 Task: Check the average views per listing of ceiling fan in the last 5 years.
Action: Mouse moved to (893, 194)
Screenshot: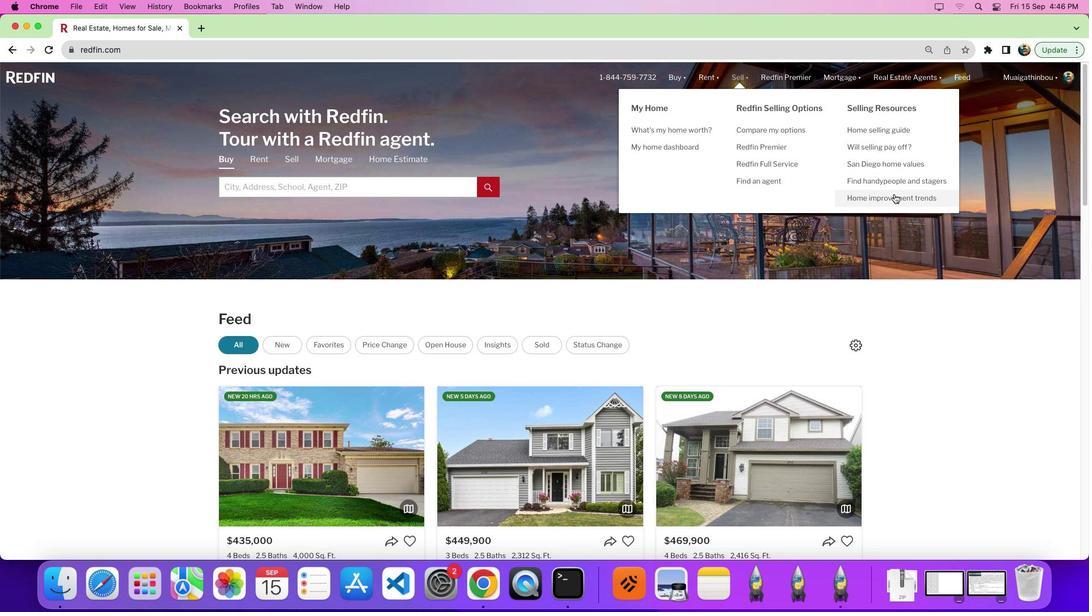 
Action: Mouse pressed left at (893, 194)
Screenshot: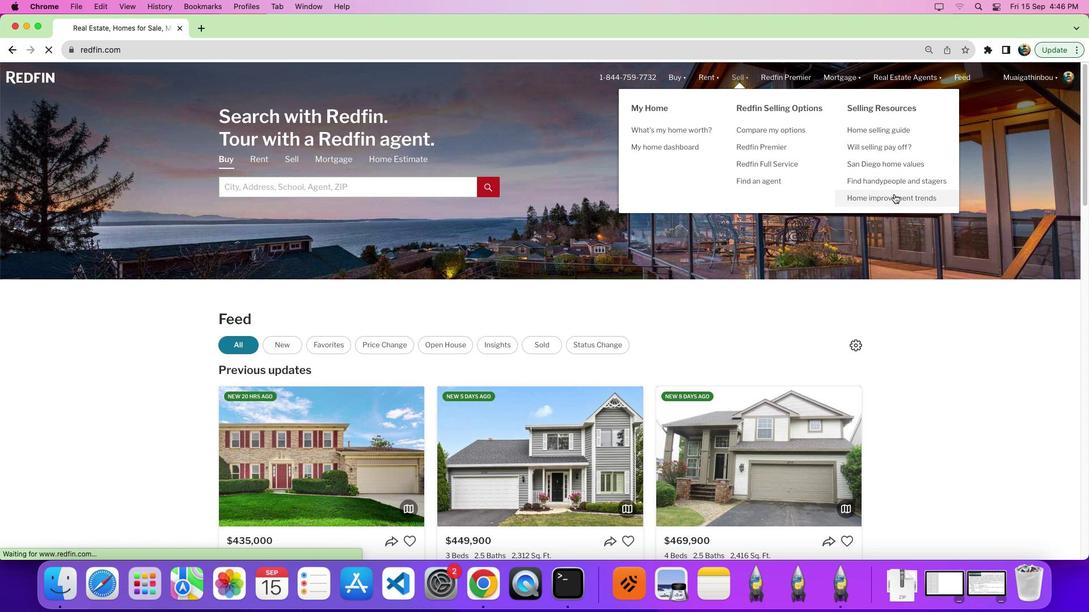 
Action: Mouse pressed left at (893, 194)
Screenshot: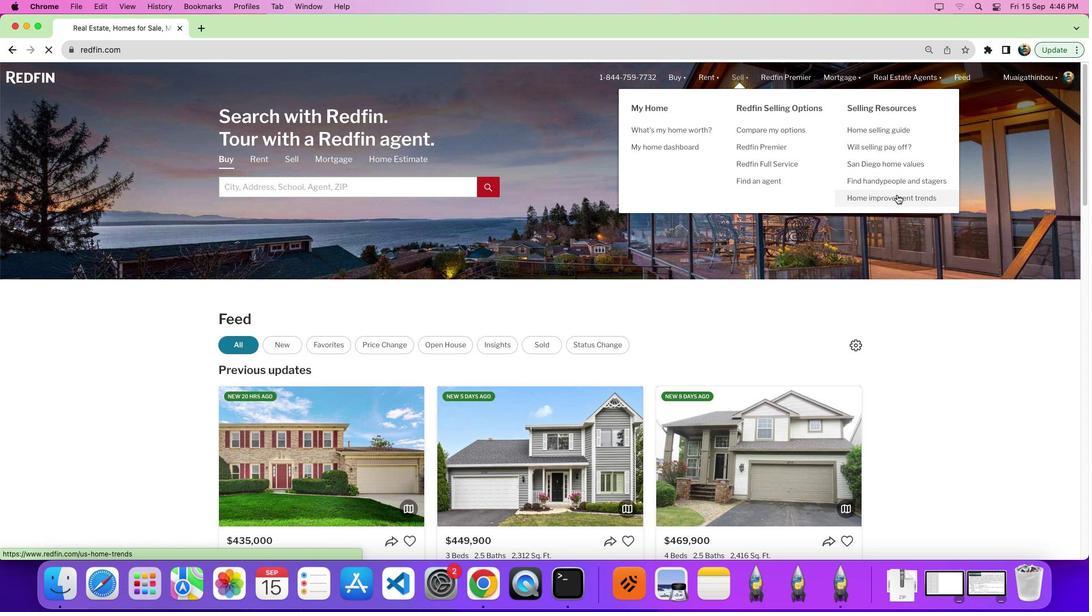 
Action: Mouse moved to (289, 218)
Screenshot: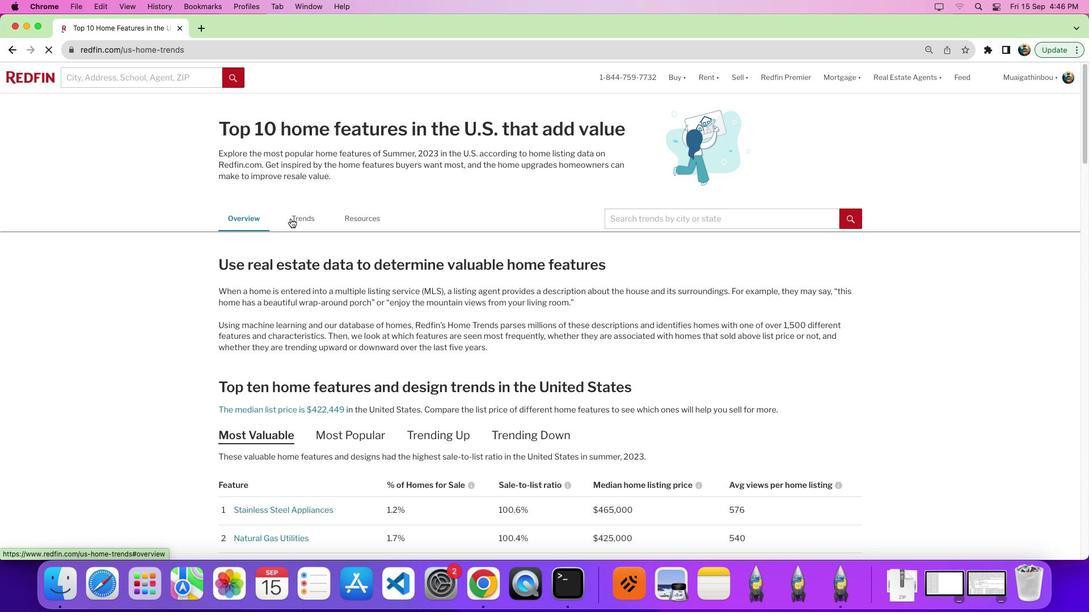 
Action: Mouse pressed left at (289, 218)
Screenshot: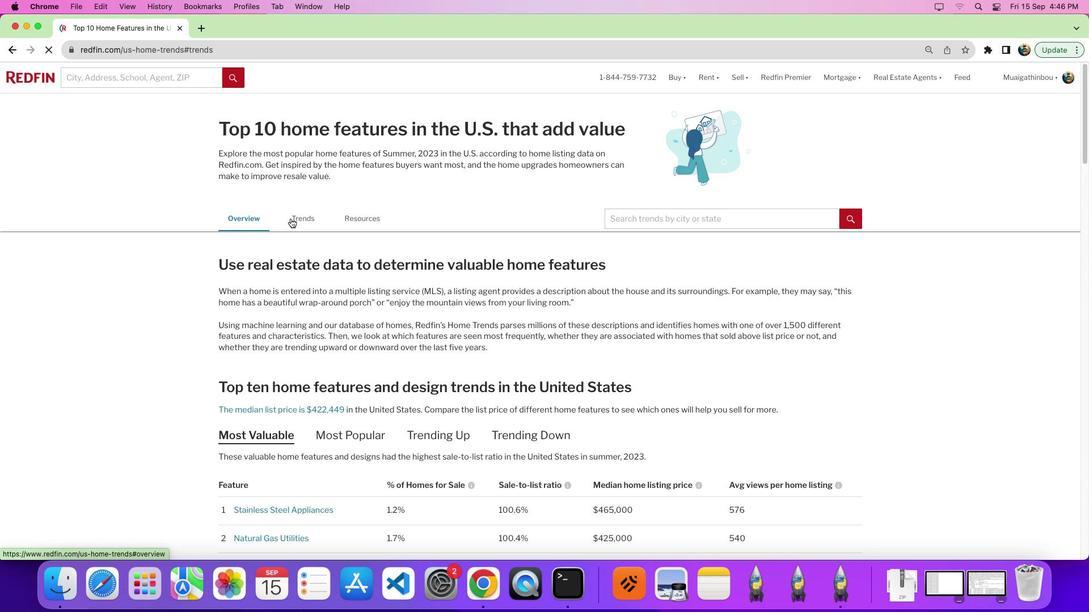 
Action: Mouse moved to (534, 289)
Screenshot: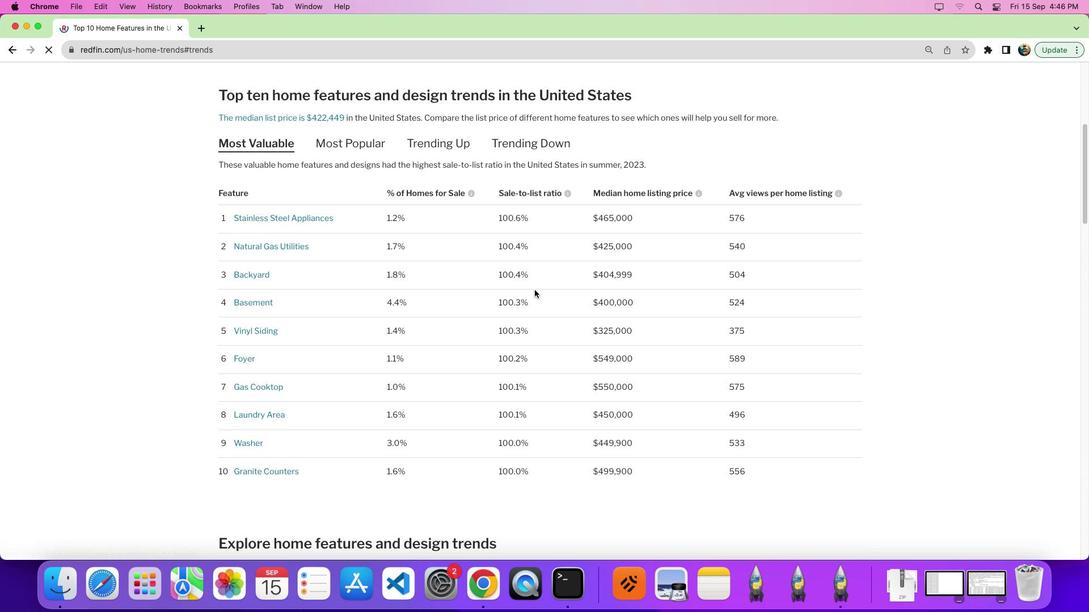 
Action: Mouse scrolled (534, 289) with delta (0, 0)
Screenshot: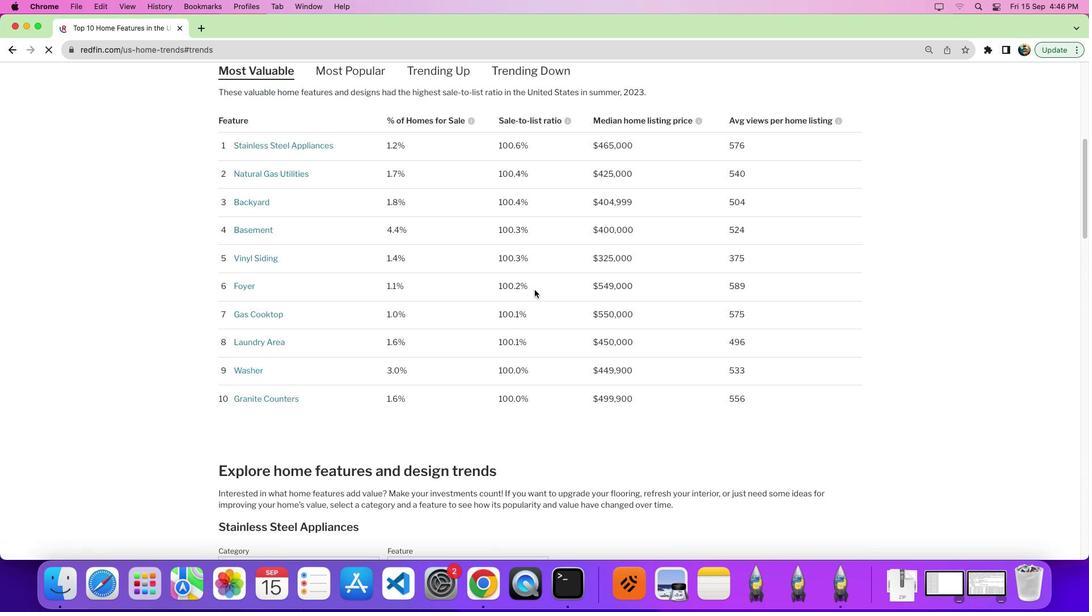 
Action: Mouse scrolled (534, 289) with delta (0, 0)
Screenshot: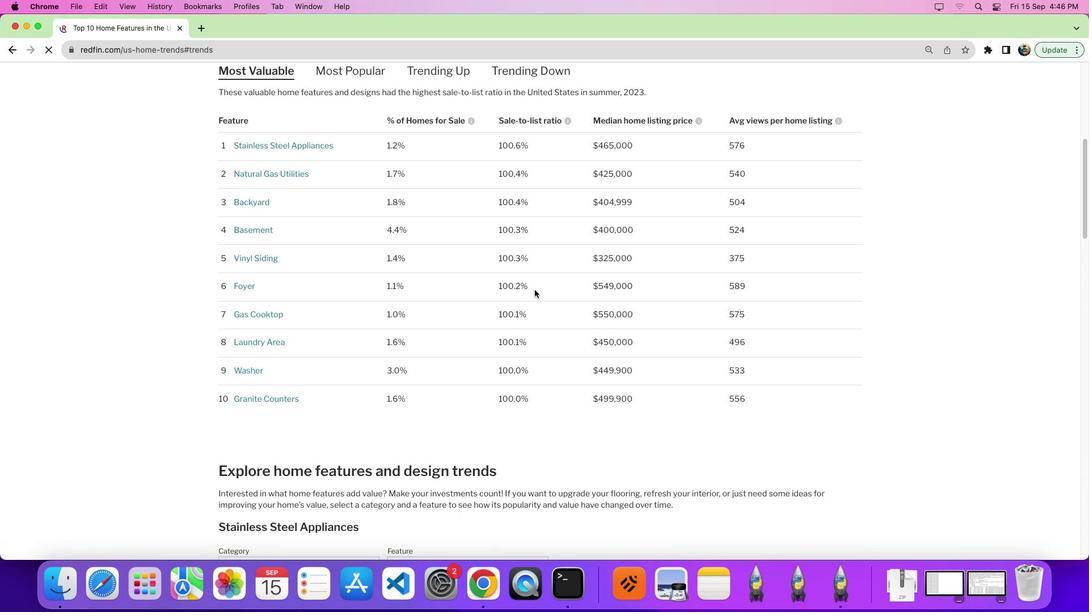 
Action: Mouse scrolled (534, 289) with delta (0, -3)
Screenshot: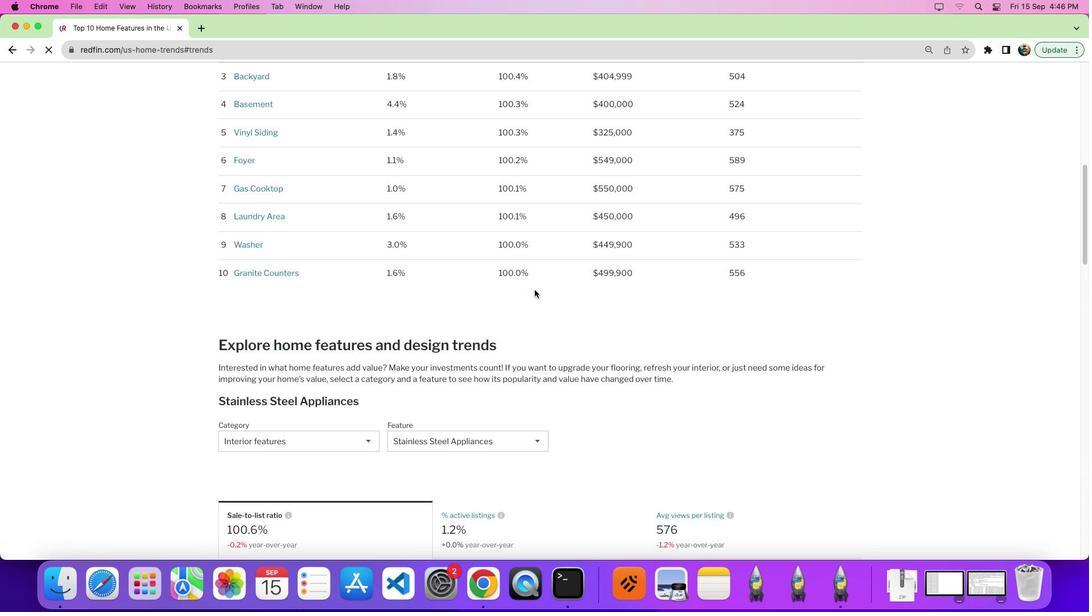 
Action: Mouse scrolled (534, 289) with delta (0, 0)
Screenshot: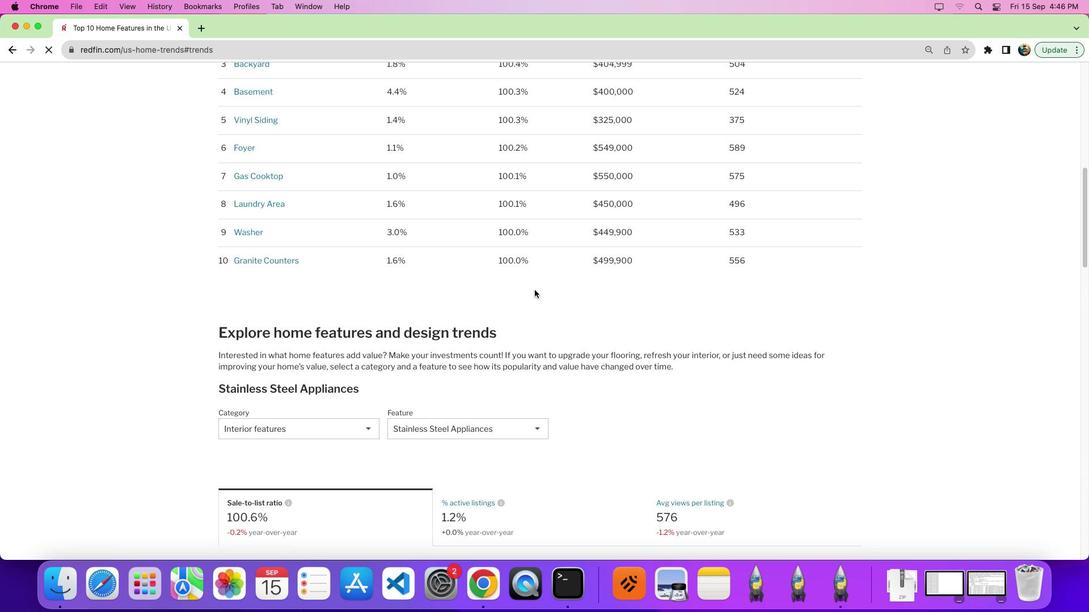 
Action: Mouse scrolled (534, 289) with delta (0, 0)
Screenshot: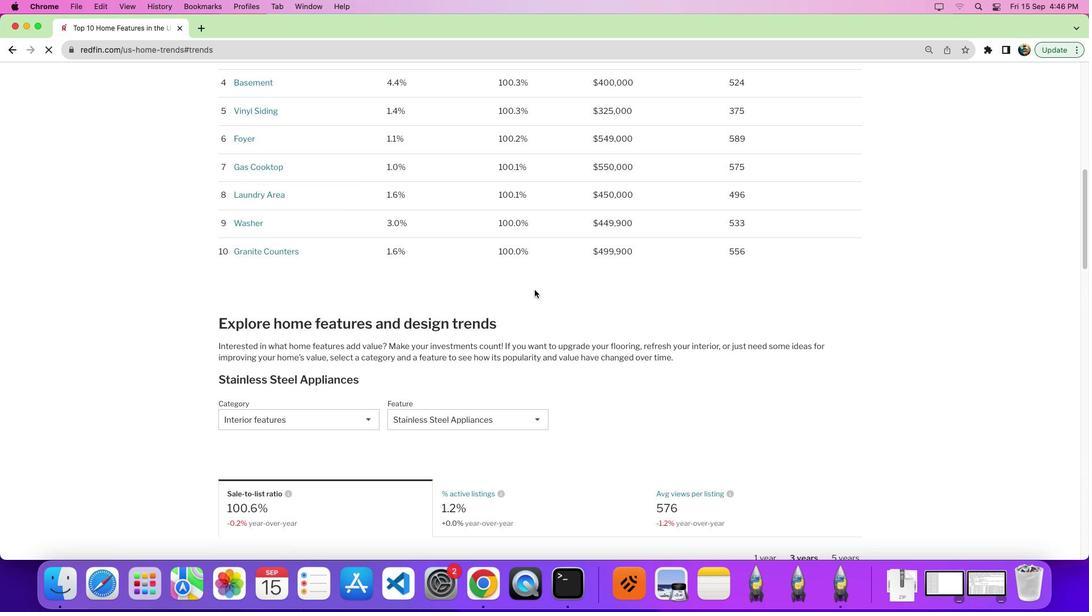 
Action: Mouse scrolled (534, 289) with delta (0, -1)
Screenshot: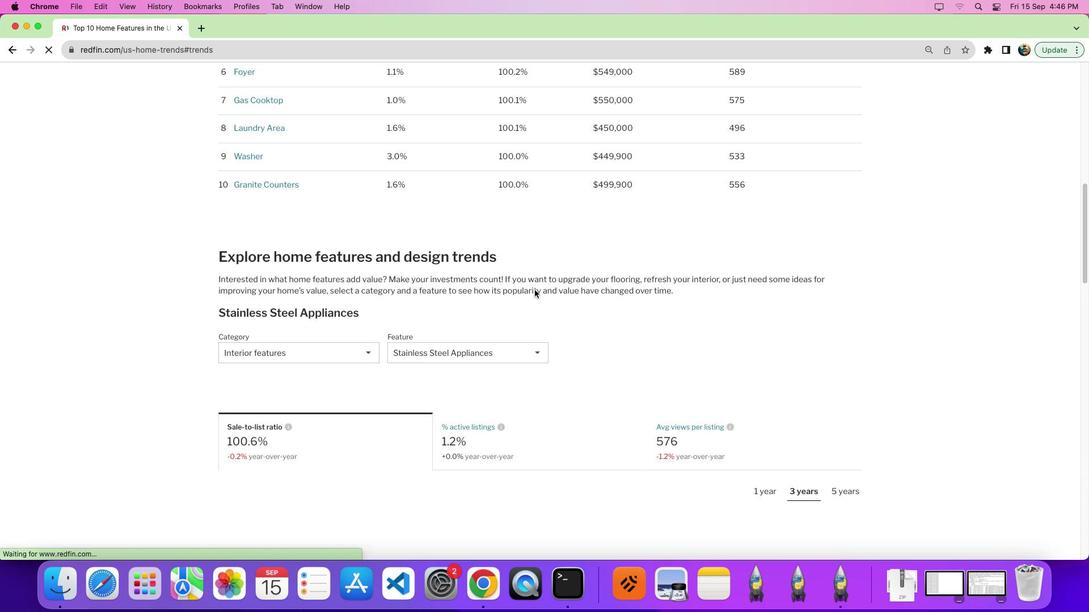 
Action: Mouse moved to (500, 313)
Screenshot: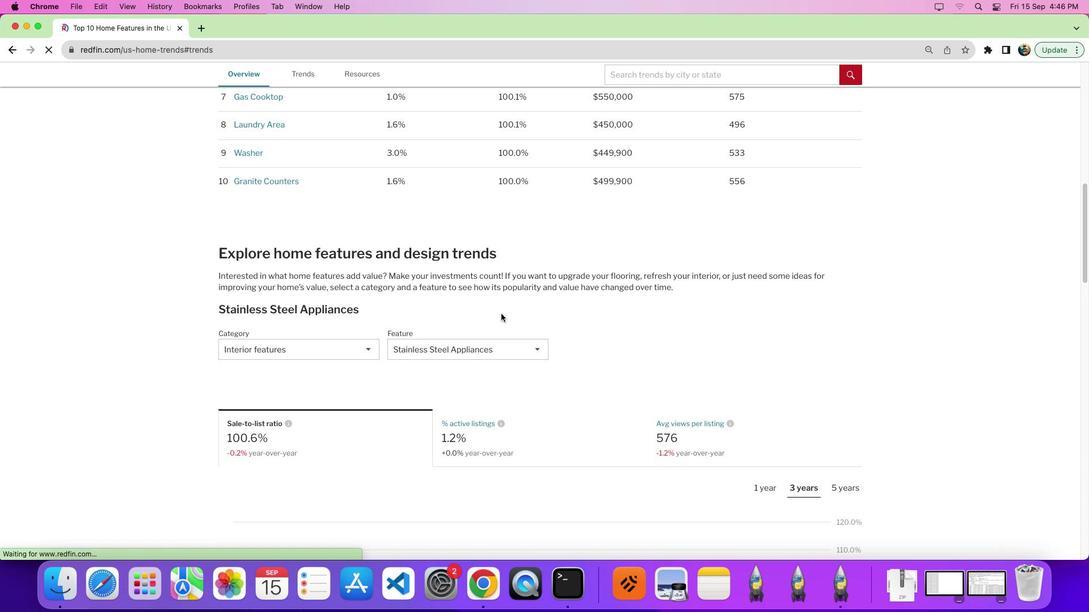 
Action: Mouse scrolled (500, 313) with delta (0, 0)
Screenshot: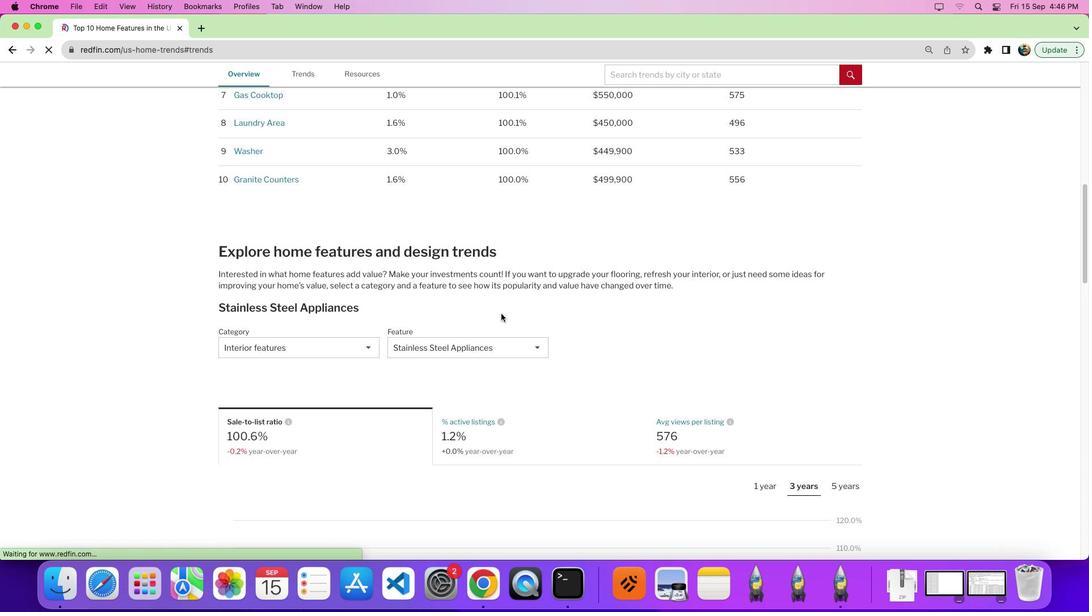 
Action: Mouse scrolled (500, 313) with delta (0, 0)
Screenshot: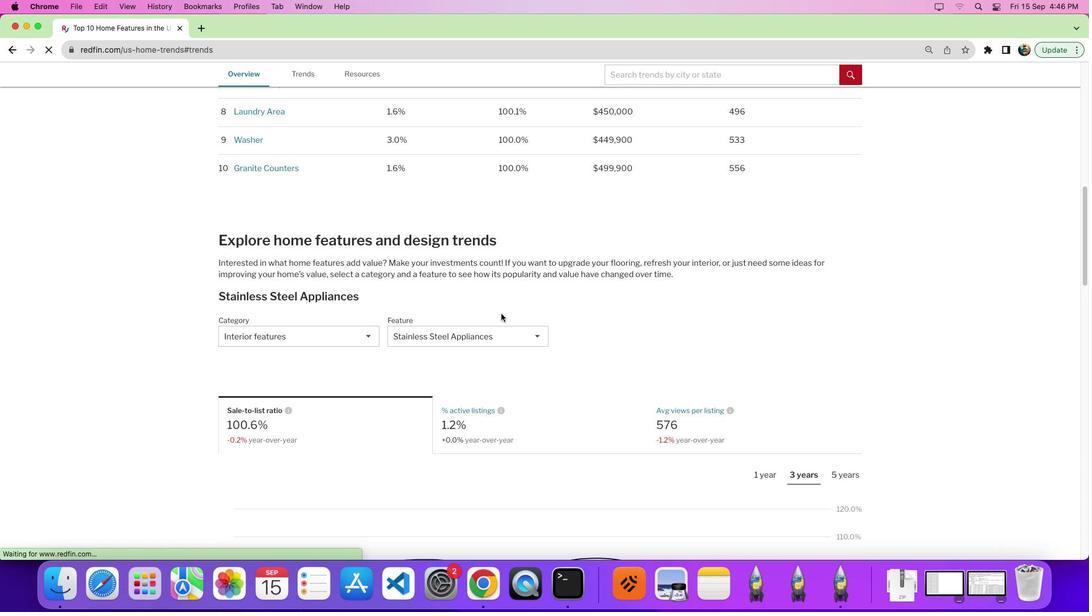 
Action: Mouse scrolled (500, 313) with delta (0, 0)
Screenshot: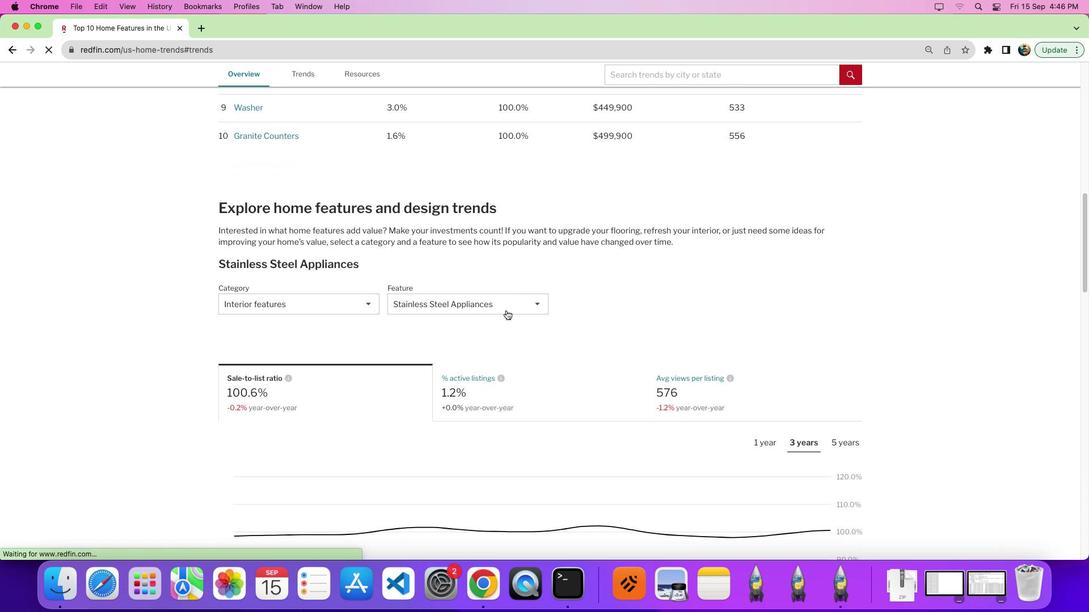 
Action: Mouse moved to (515, 303)
Screenshot: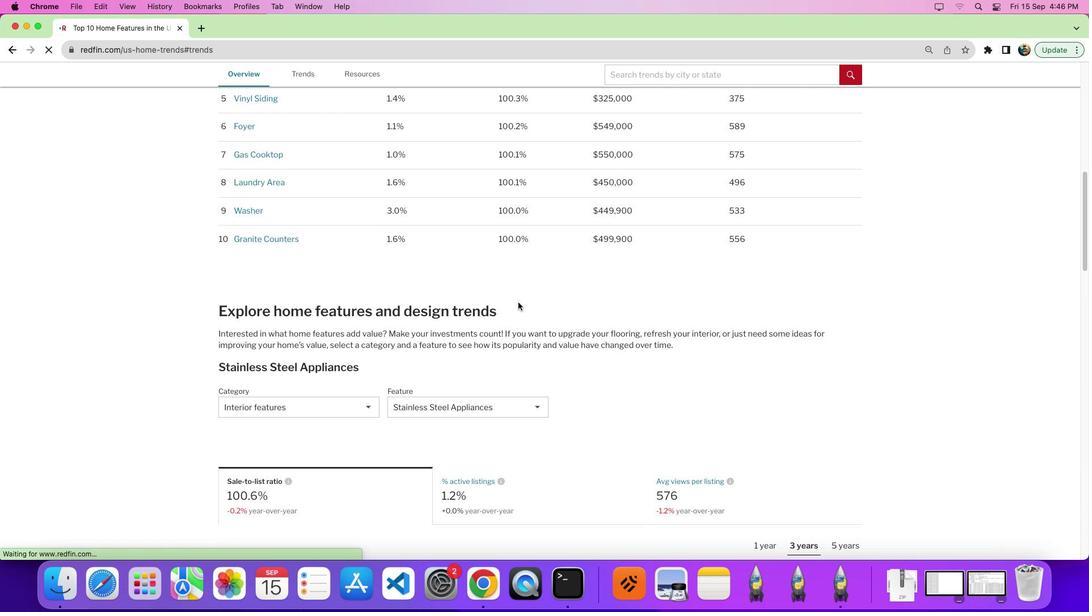 
Action: Mouse scrolled (515, 303) with delta (0, 0)
Screenshot: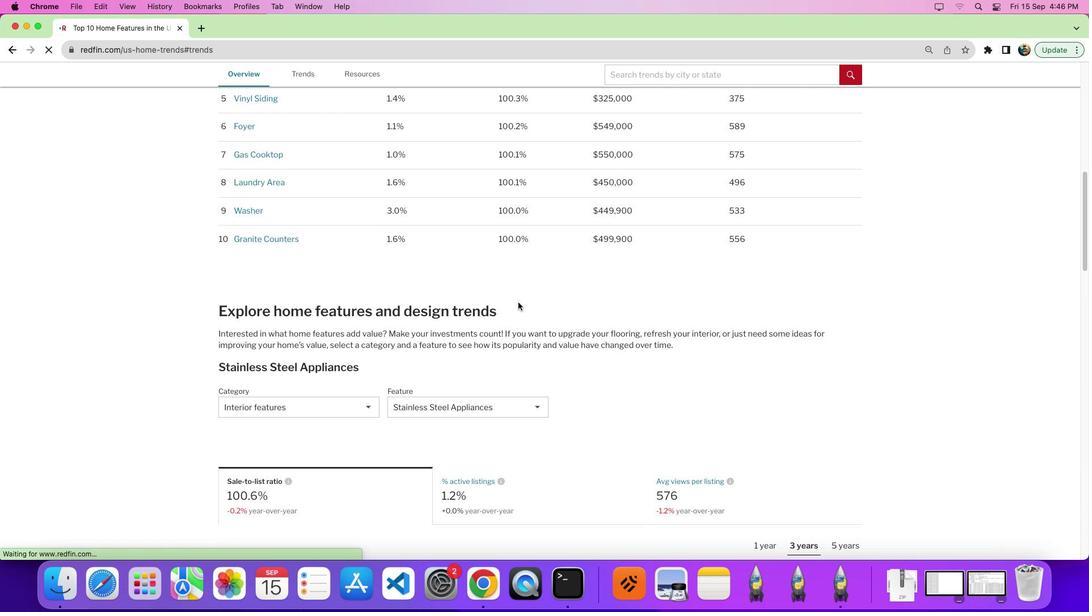 
Action: Mouse moved to (522, 313)
Screenshot: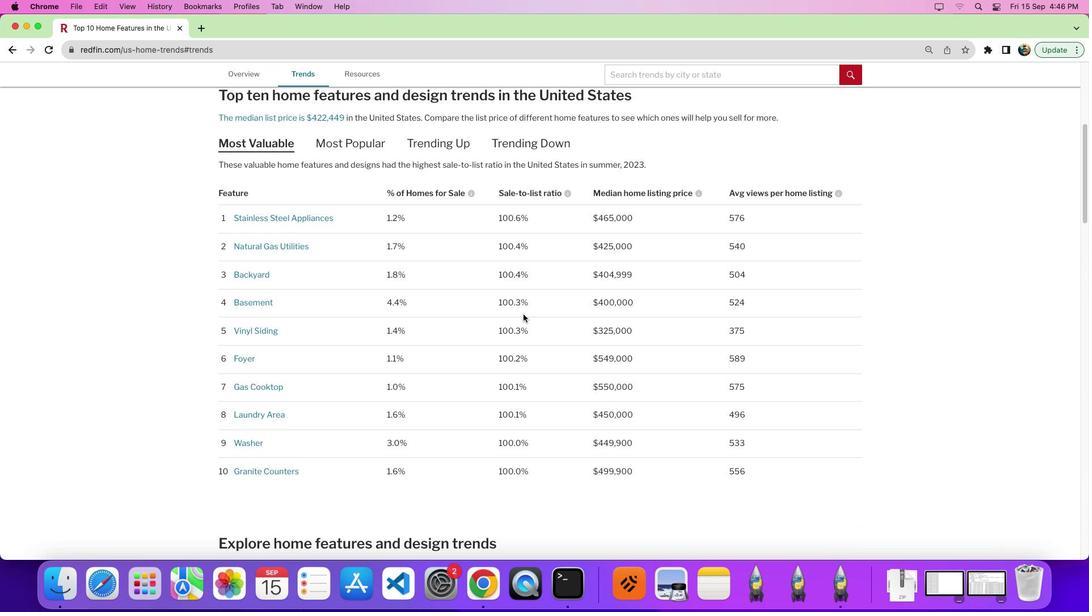 
Action: Mouse scrolled (522, 313) with delta (0, 0)
Screenshot: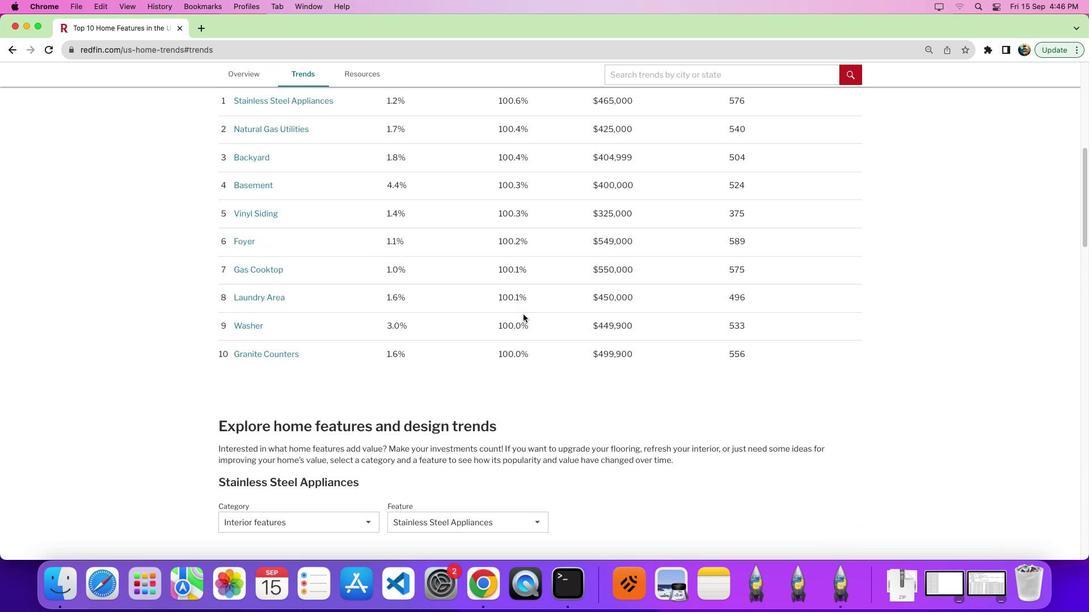 
Action: Mouse scrolled (522, 313) with delta (0, 0)
Screenshot: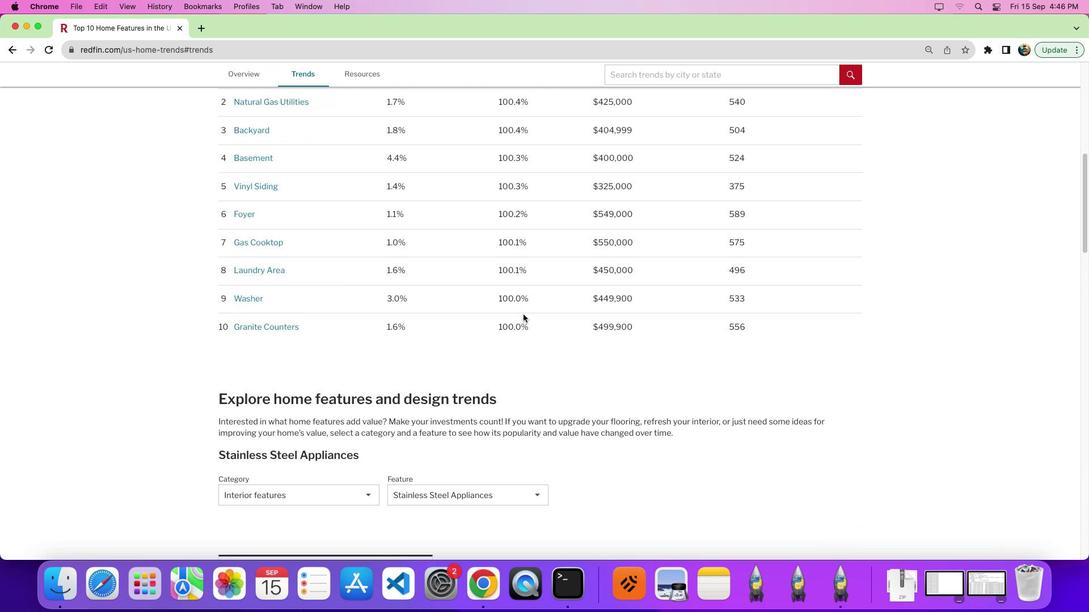 
Action: Mouse moved to (523, 313)
Screenshot: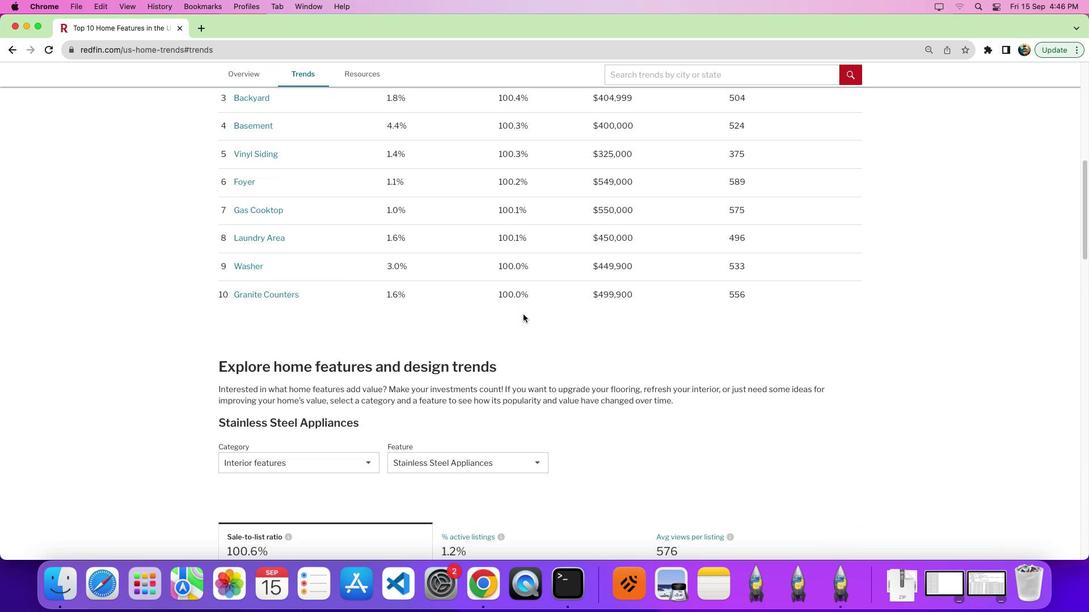 
Action: Mouse scrolled (523, 313) with delta (0, -3)
Screenshot: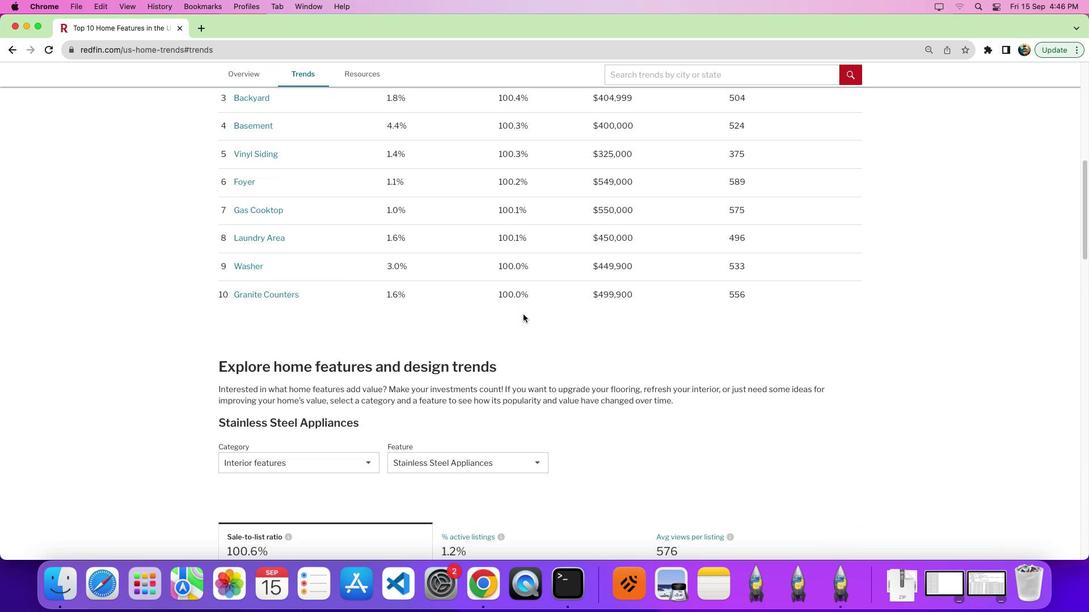
Action: Mouse moved to (522, 314)
Screenshot: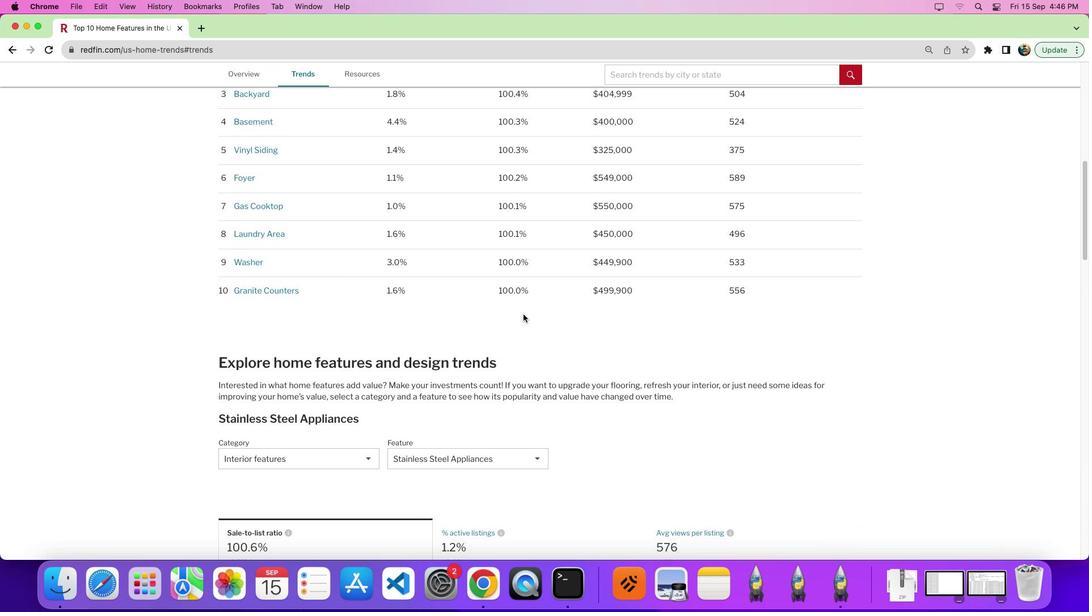 
Action: Mouse scrolled (522, 314) with delta (0, 0)
Screenshot: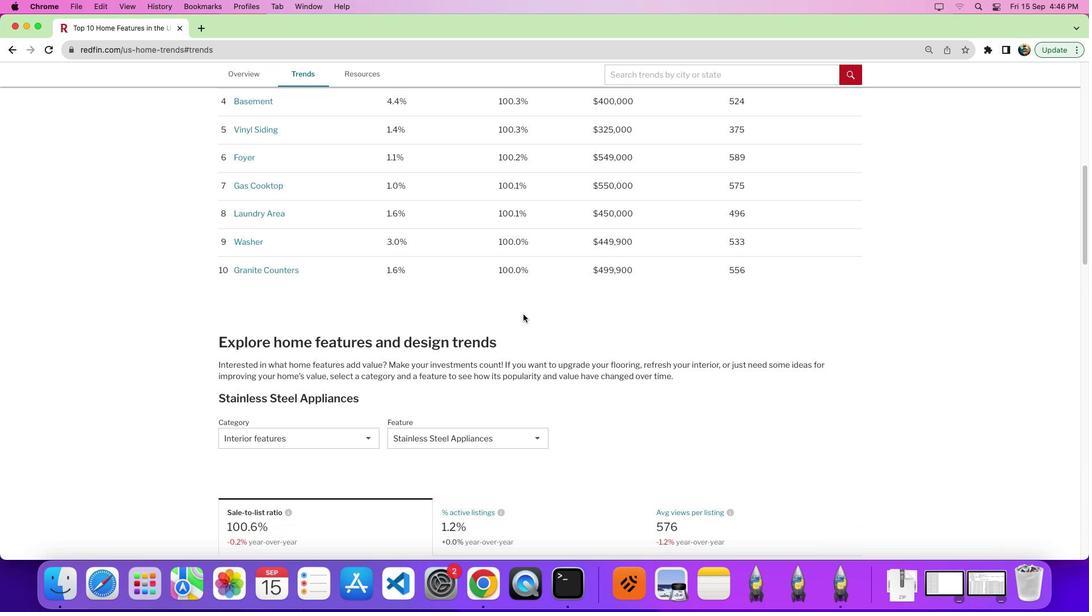 
Action: Mouse scrolled (522, 314) with delta (0, 0)
Screenshot: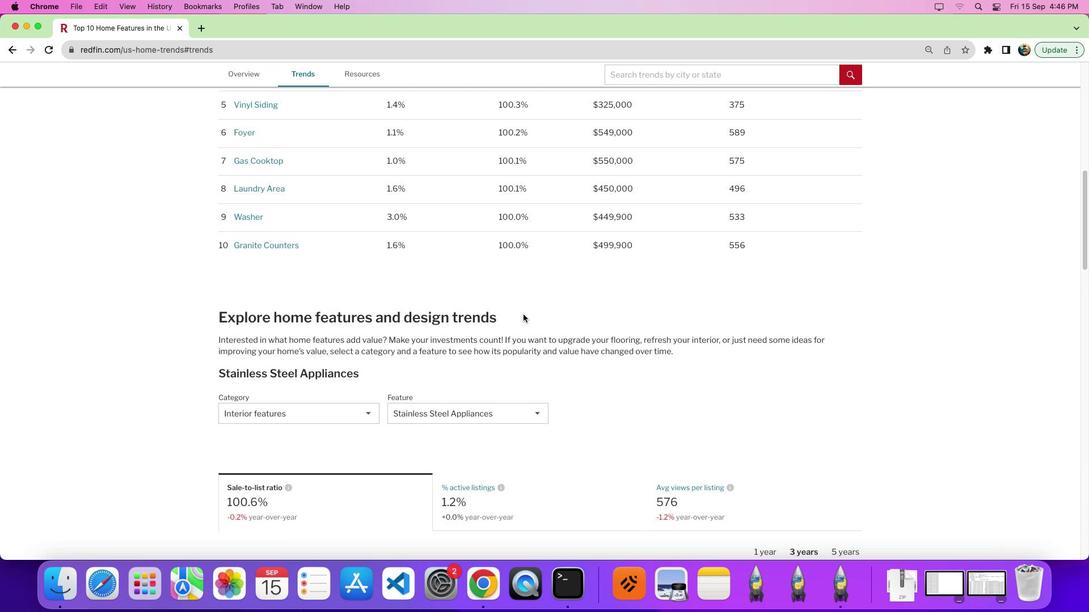 
Action: Mouse scrolled (522, 314) with delta (0, -2)
Screenshot: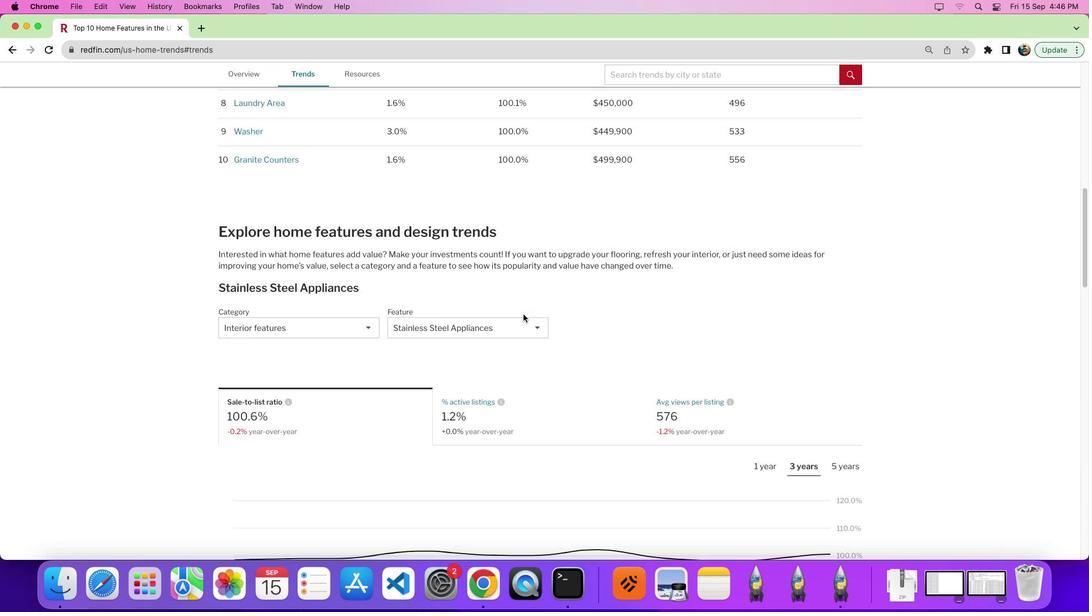
Action: Mouse moved to (505, 328)
Screenshot: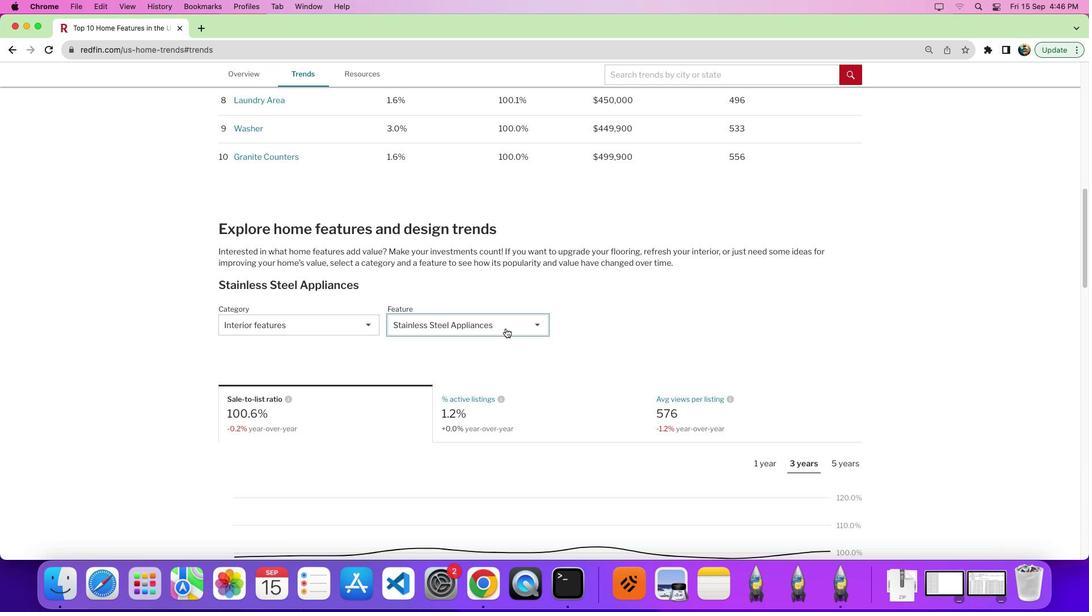 
Action: Mouse pressed left at (505, 328)
Screenshot: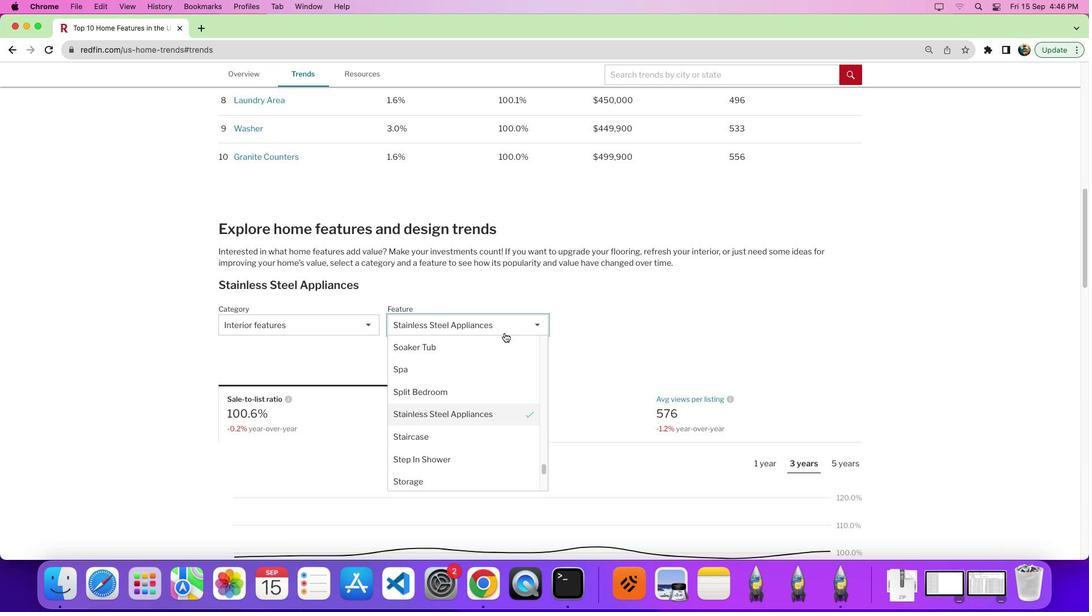 
Action: Mouse moved to (486, 432)
Screenshot: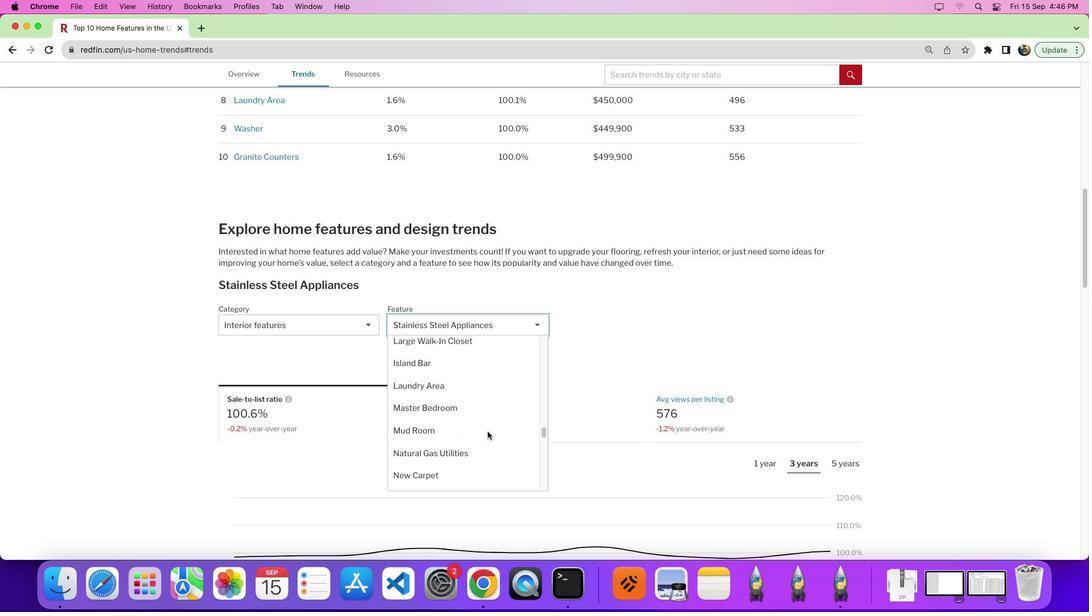 
Action: Mouse scrolled (486, 432) with delta (0, 0)
Screenshot: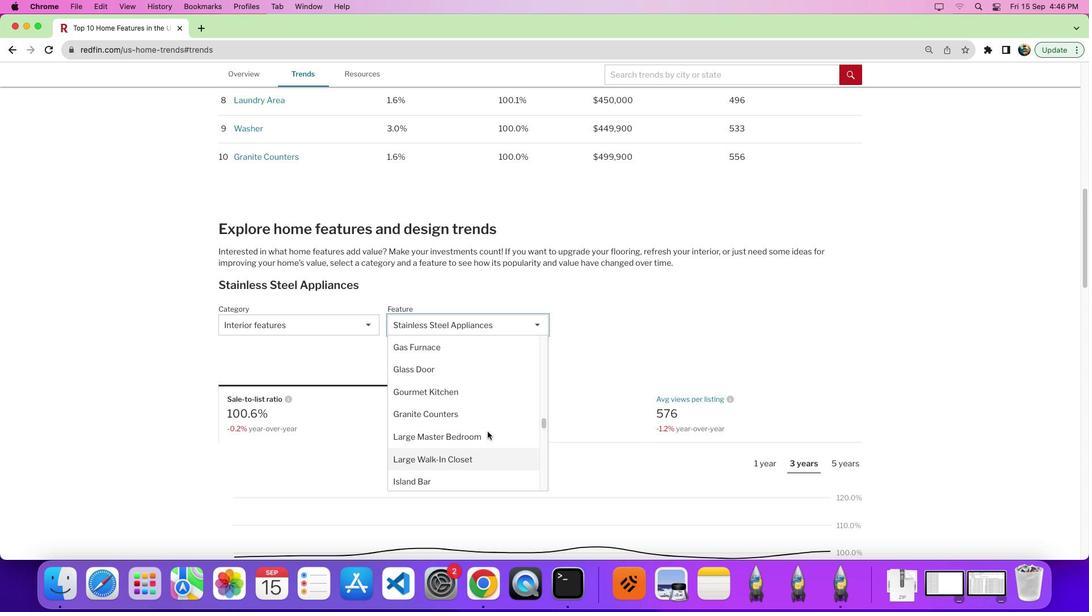 
Action: Mouse scrolled (486, 432) with delta (0, 0)
Screenshot: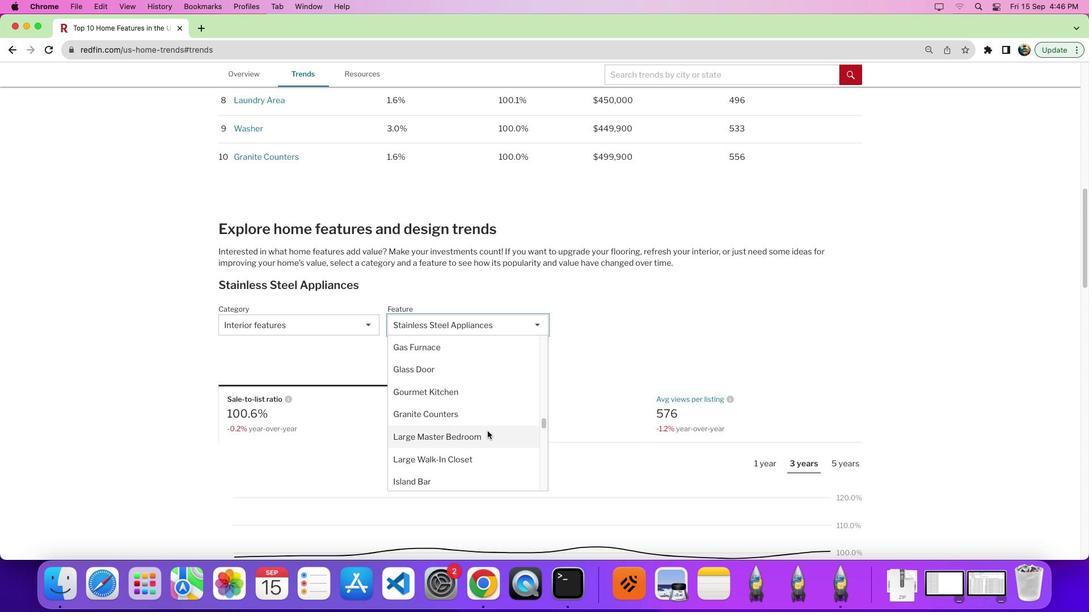 
Action: Mouse scrolled (486, 432) with delta (0, 5)
Screenshot: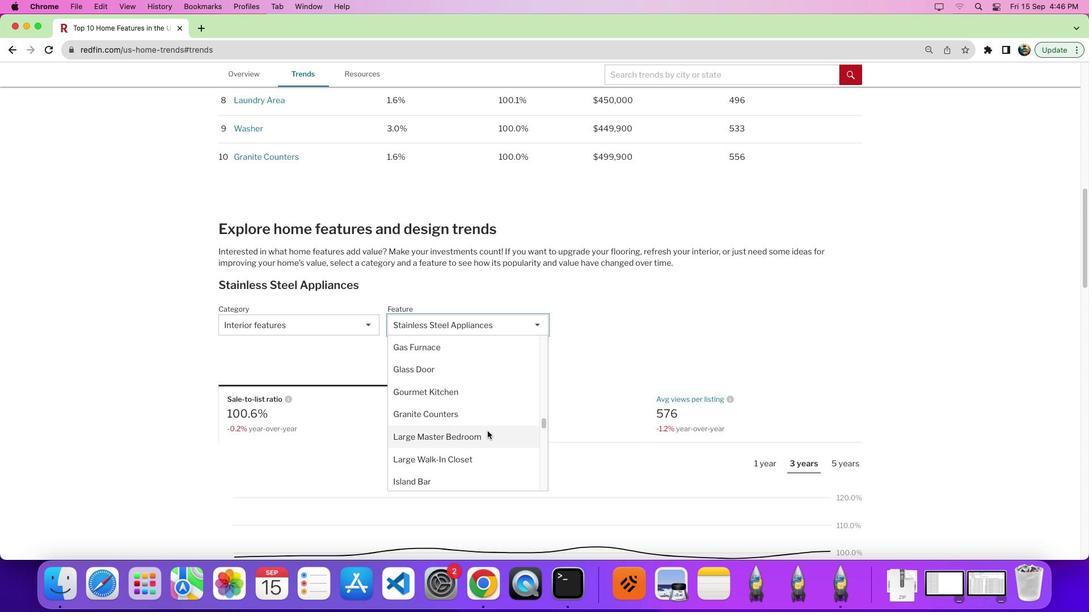 
Action: Mouse scrolled (486, 432) with delta (0, 7)
Screenshot: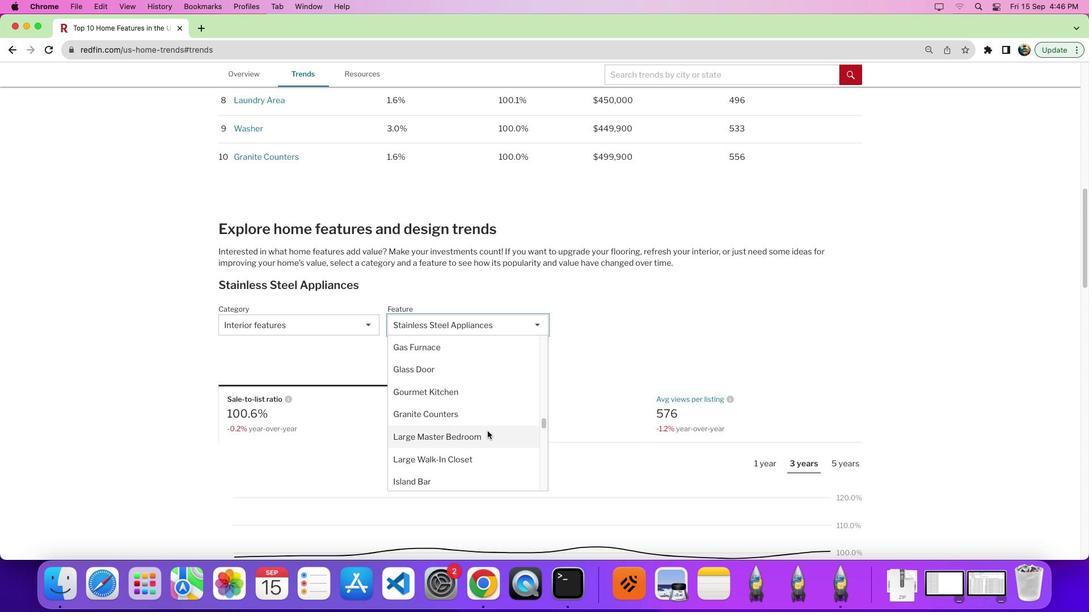 
Action: Mouse moved to (487, 431)
Screenshot: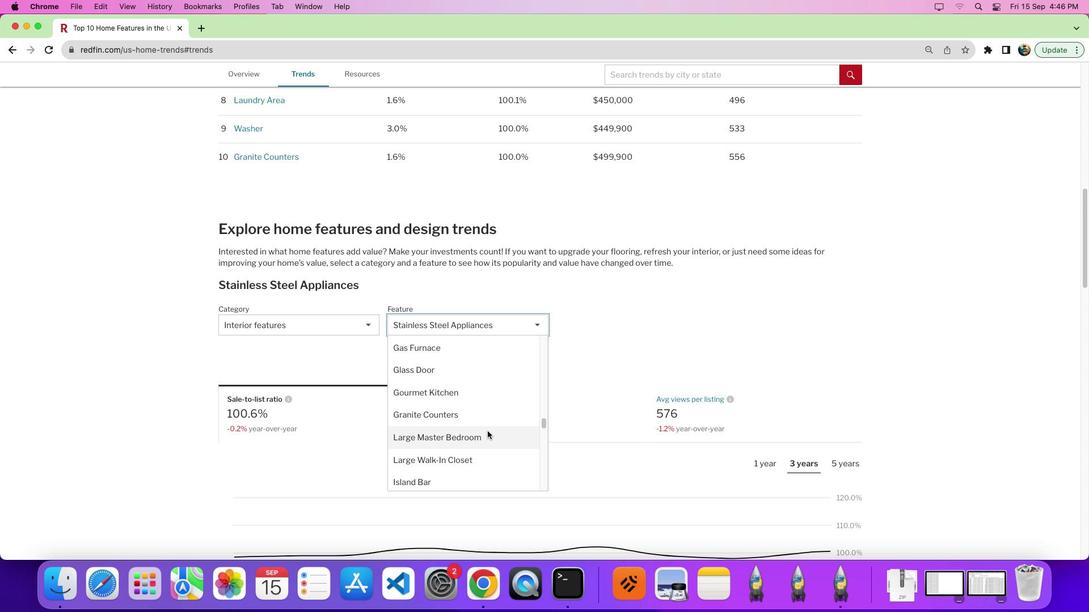 
Action: Mouse scrolled (487, 431) with delta (0, 0)
Screenshot: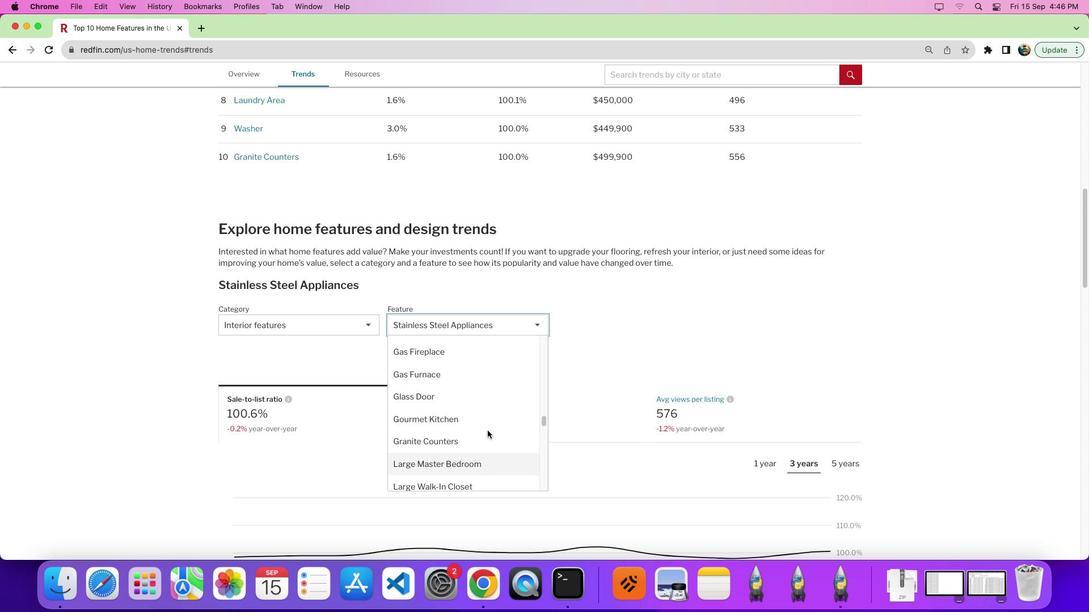 
Action: Mouse scrolled (487, 431) with delta (0, 0)
Screenshot: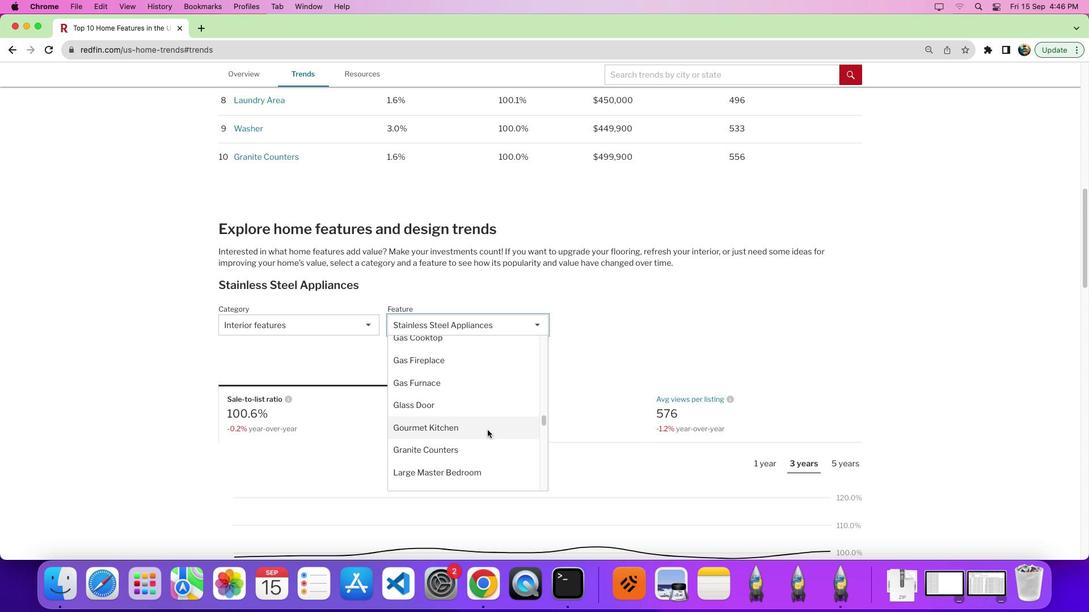 
Action: Mouse moved to (487, 430)
Screenshot: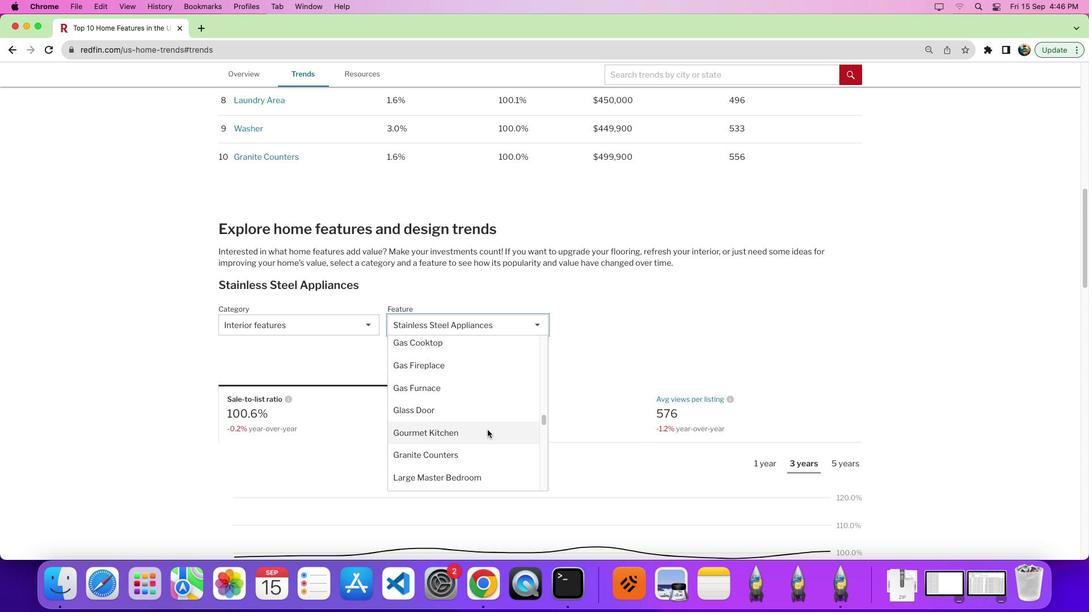 
Action: Mouse scrolled (487, 430) with delta (0, 0)
Screenshot: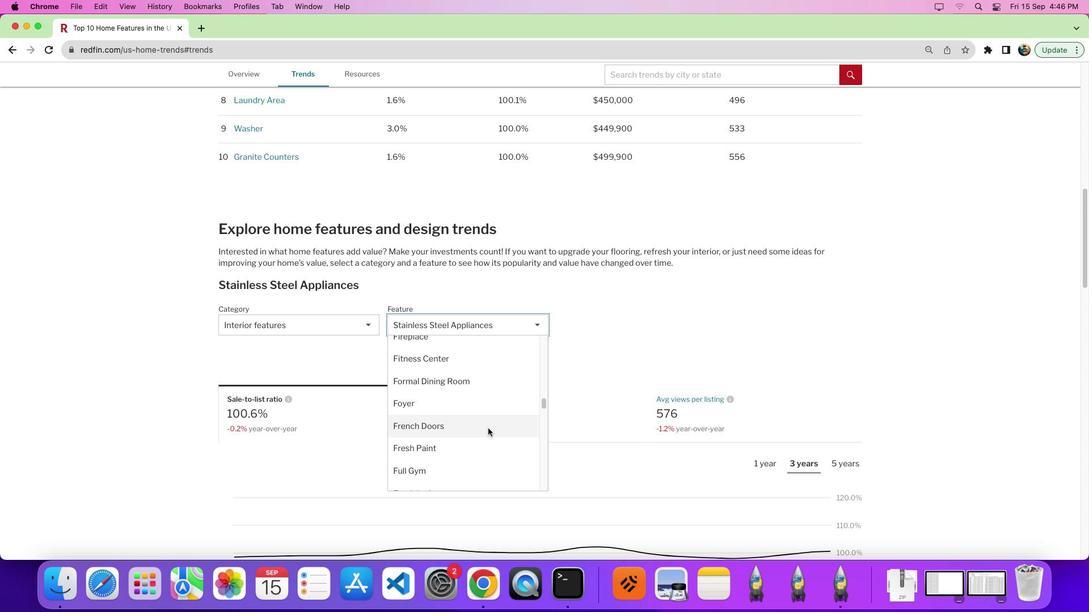 
Action: Mouse scrolled (487, 430) with delta (0, 0)
Screenshot: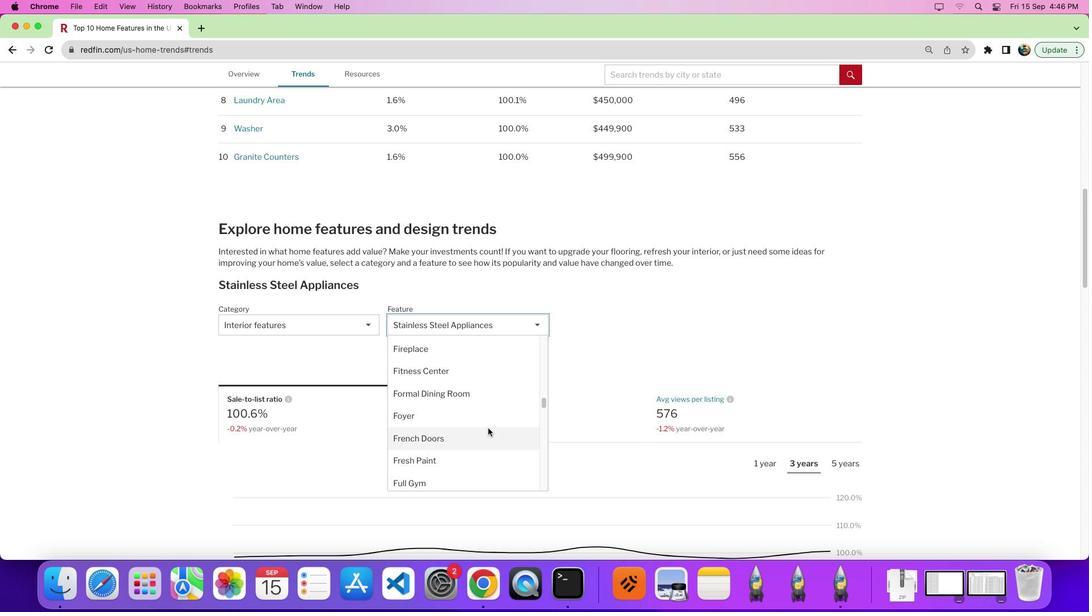 
Action: Mouse scrolled (487, 430) with delta (0, 3)
Screenshot: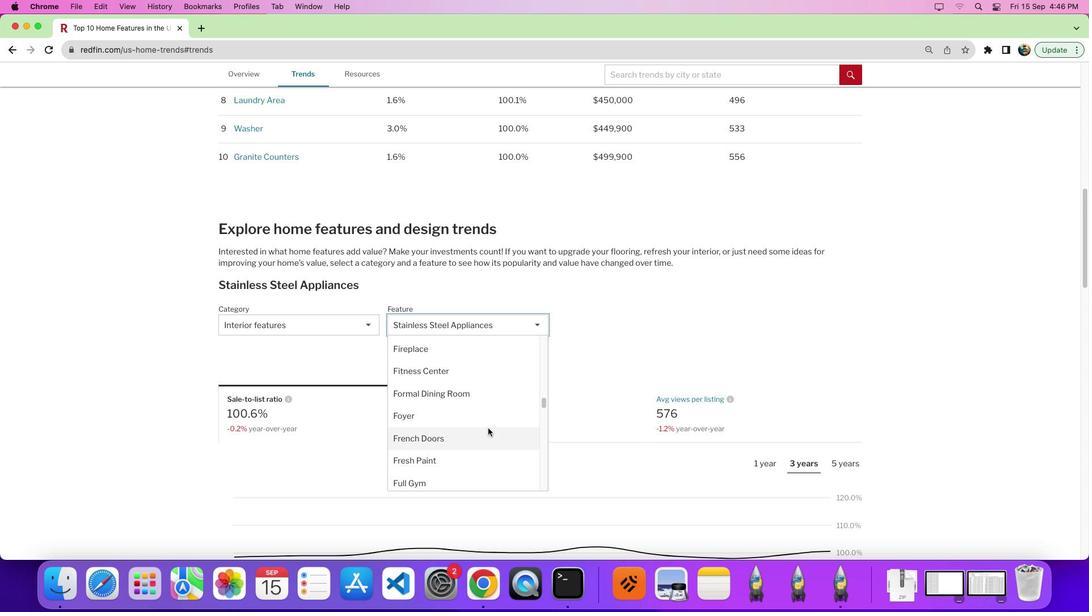 
Action: Mouse moved to (486, 421)
Screenshot: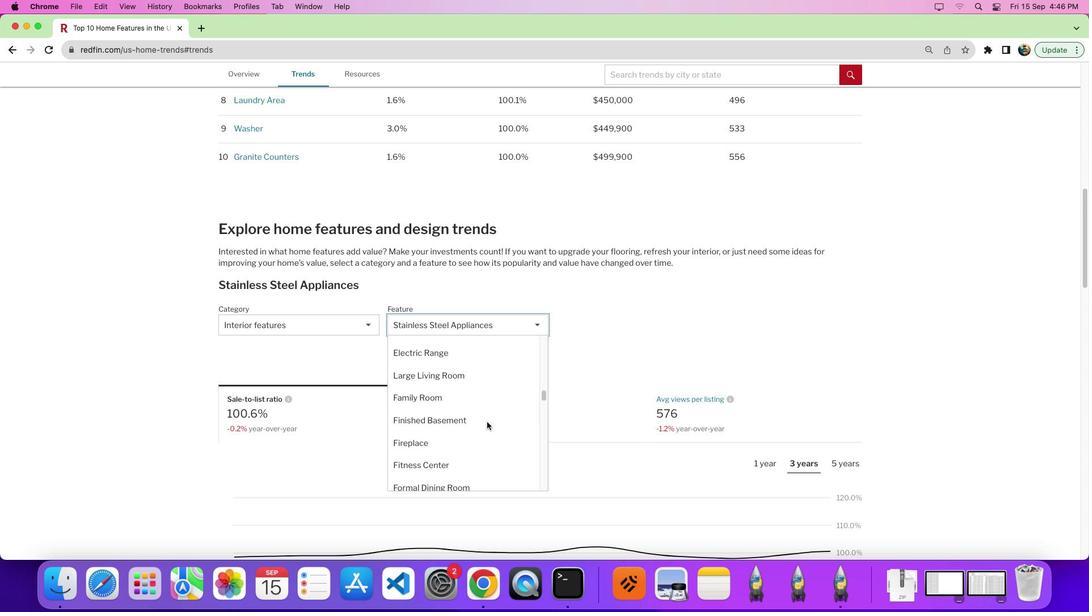 
Action: Mouse scrolled (486, 421) with delta (0, 0)
Screenshot: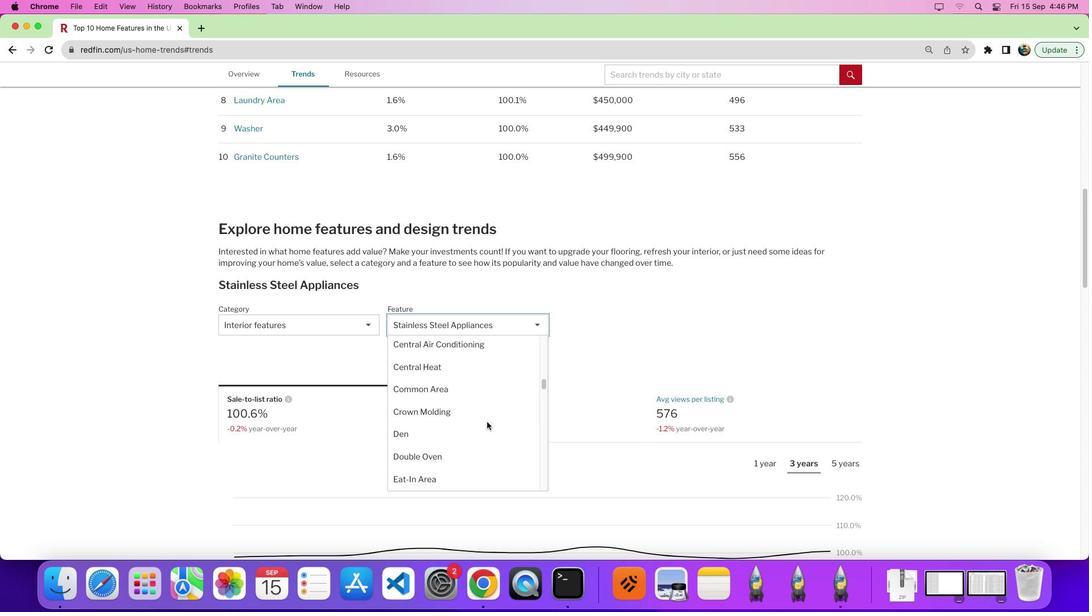 
Action: Mouse scrolled (486, 421) with delta (0, 0)
Screenshot: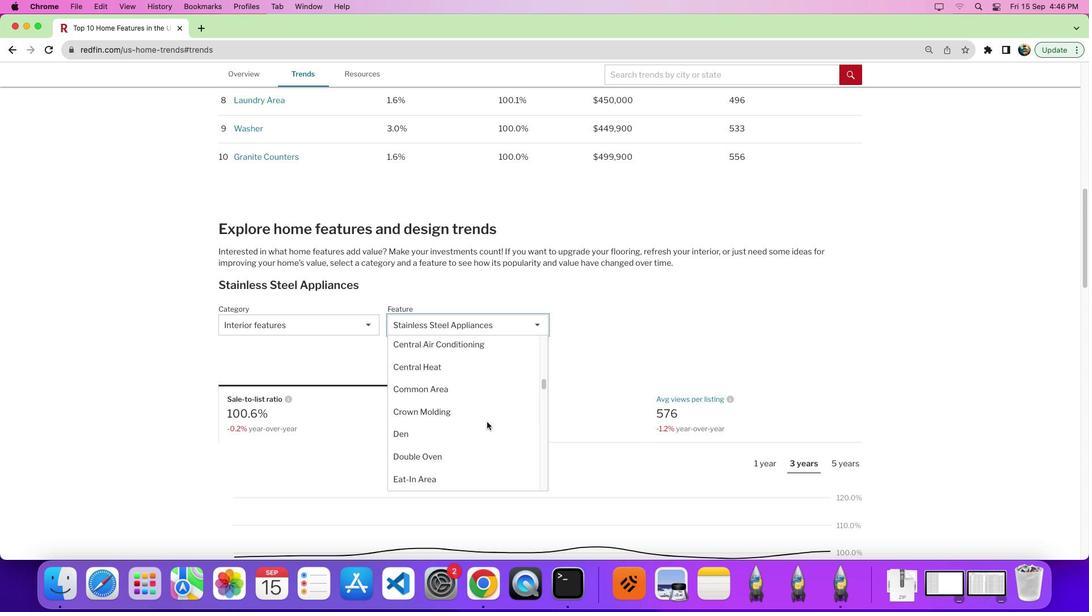 
Action: Mouse scrolled (486, 421) with delta (0, 3)
Screenshot: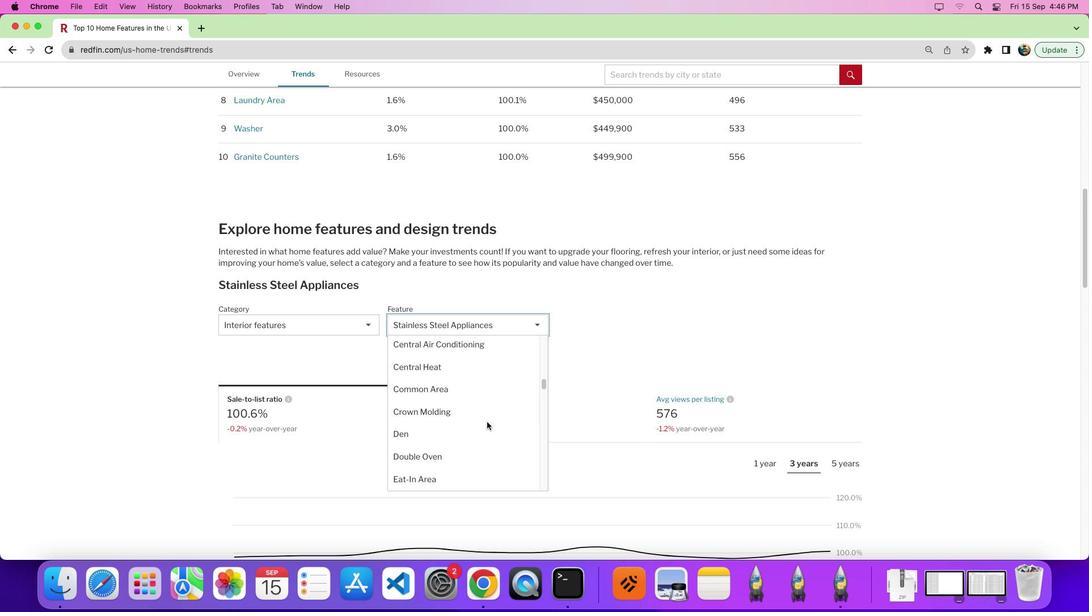 
Action: Mouse scrolled (486, 421) with delta (0, 0)
Screenshot: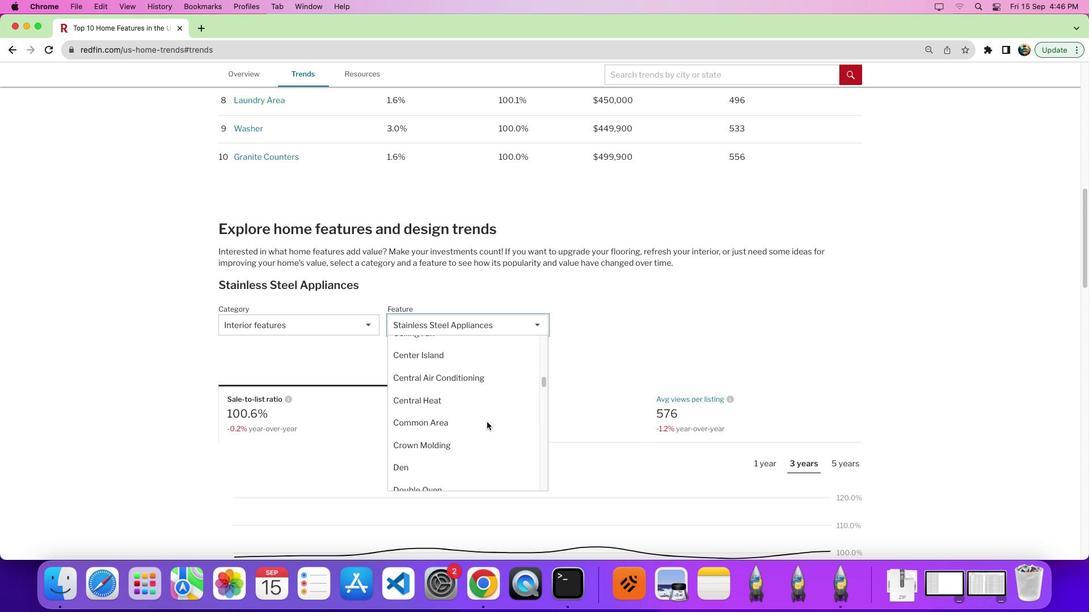
Action: Mouse scrolled (486, 421) with delta (0, 0)
Screenshot: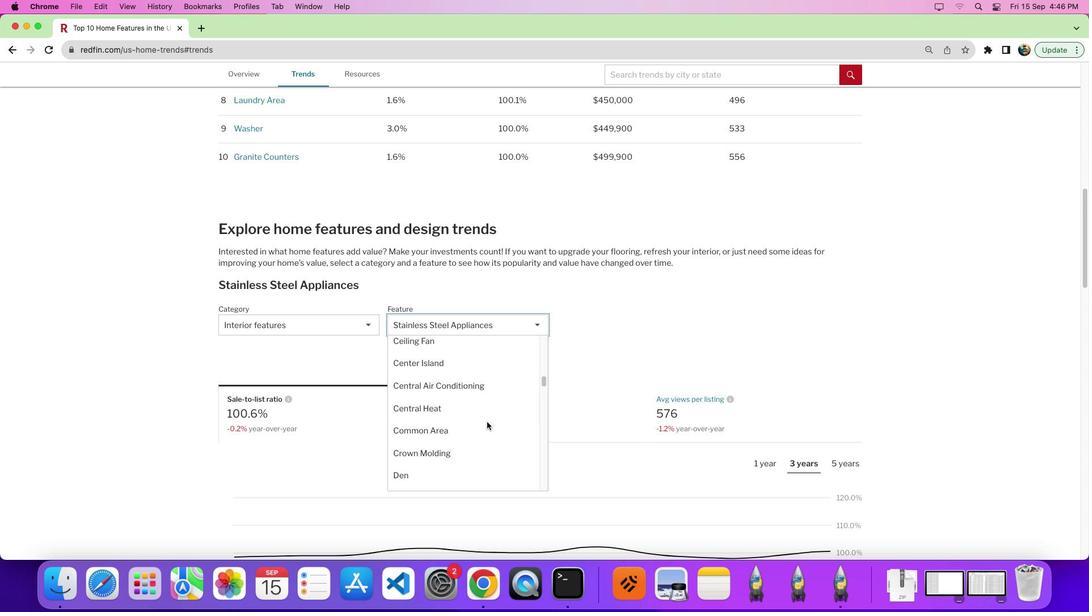 
Action: Mouse scrolled (486, 421) with delta (0, 0)
Screenshot: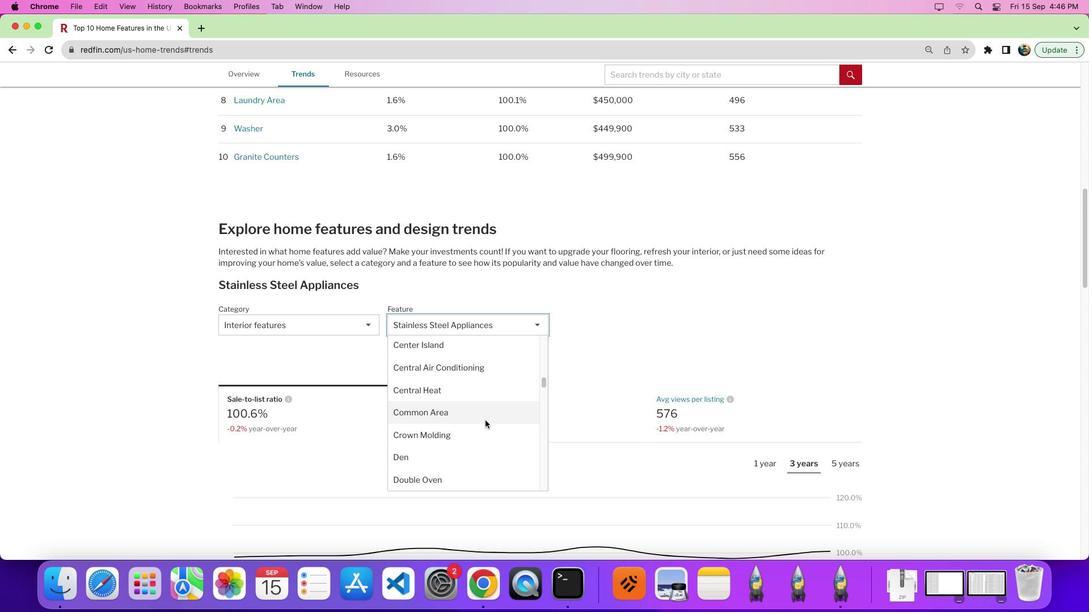 
Action: Mouse scrolled (486, 421) with delta (0, 0)
Screenshot: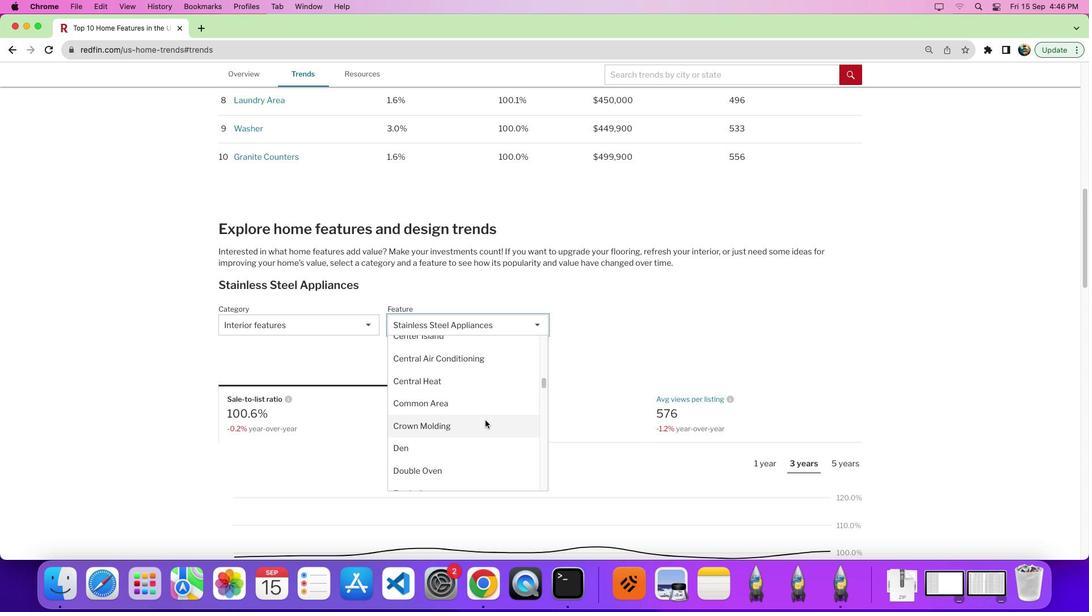 
Action: Mouse moved to (477, 410)
Screenshot: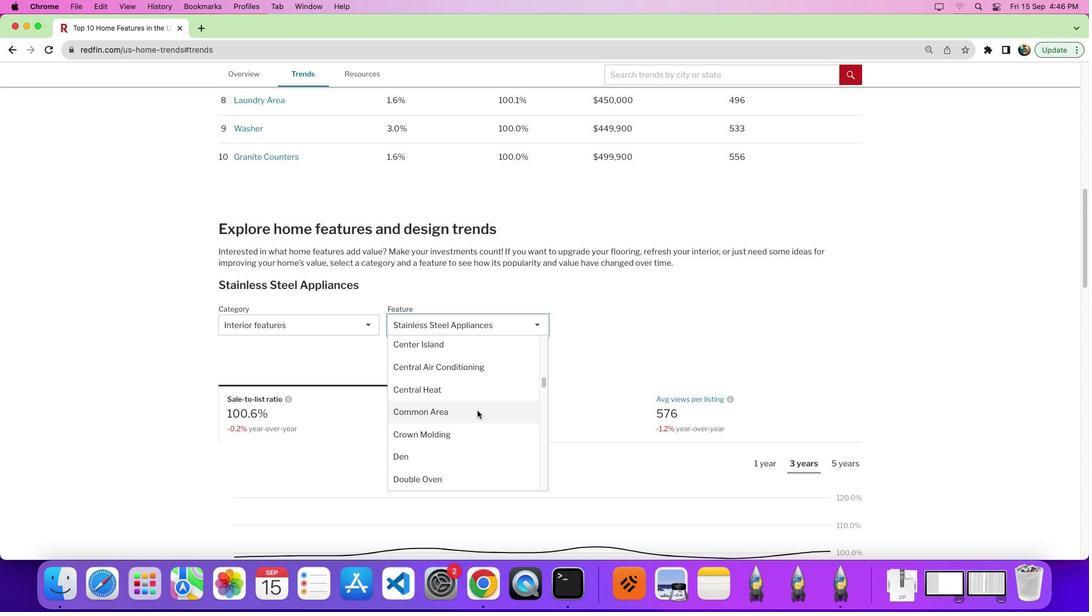 
Action: Mouse scrolled (477, 410) with delta (0, 0)
Screenshot: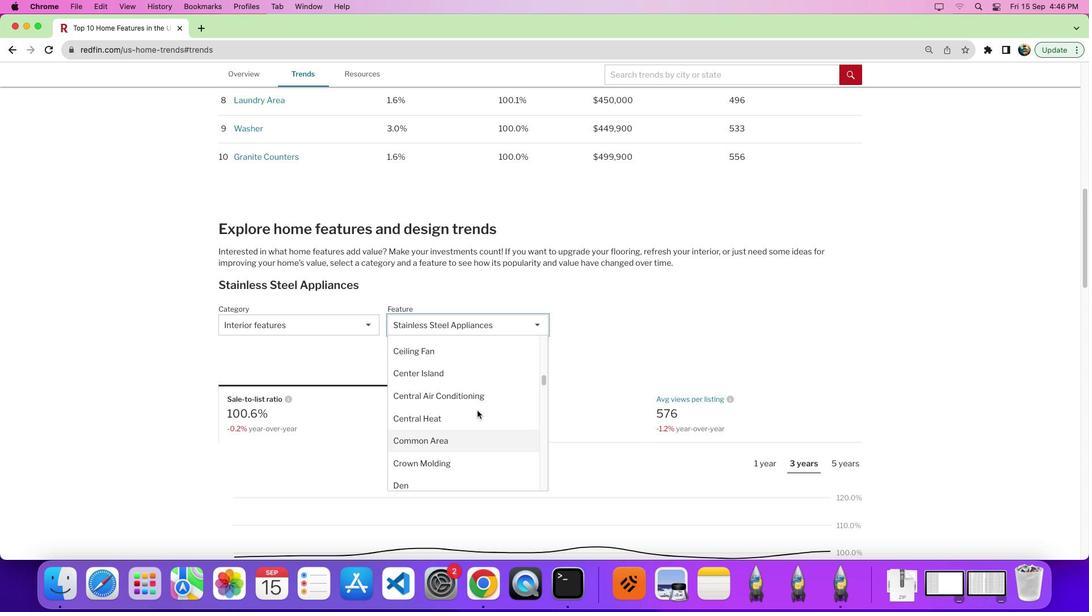 
Action: Mouse scrolled (477, 410) with delta (0, 0)
Screenshot: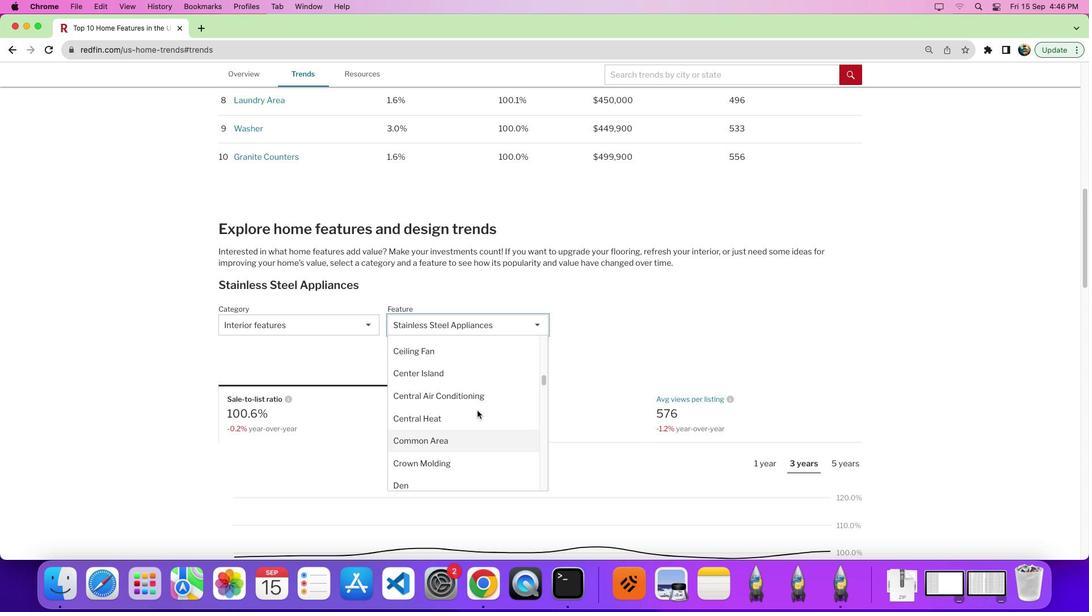 
Action: Mouse moved to (439, 360)
Screenshot: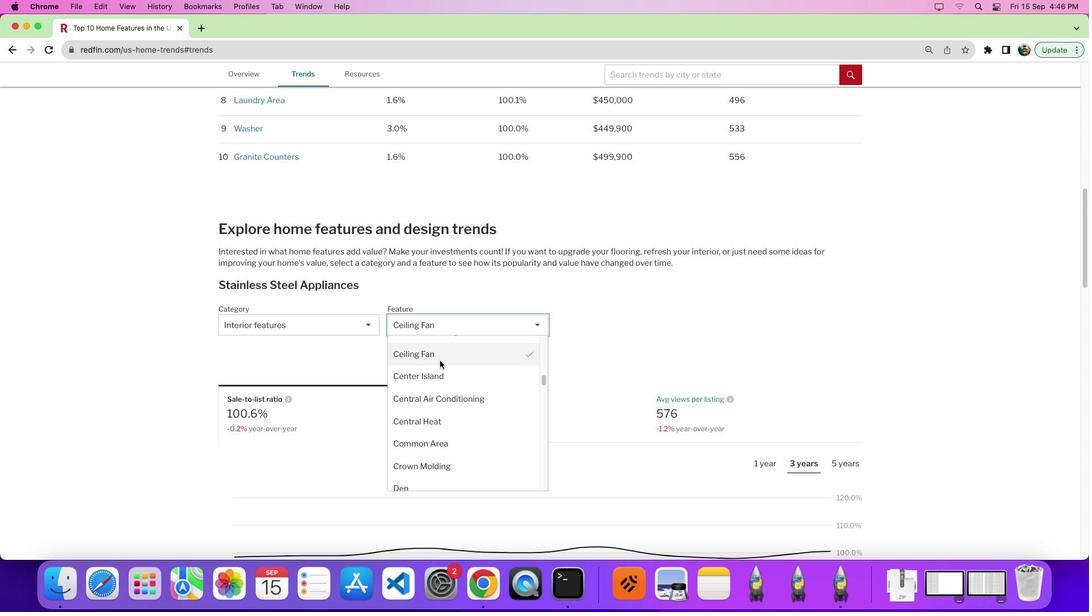 
Action: Mouse pressed left at (439, 360)
Screenshot: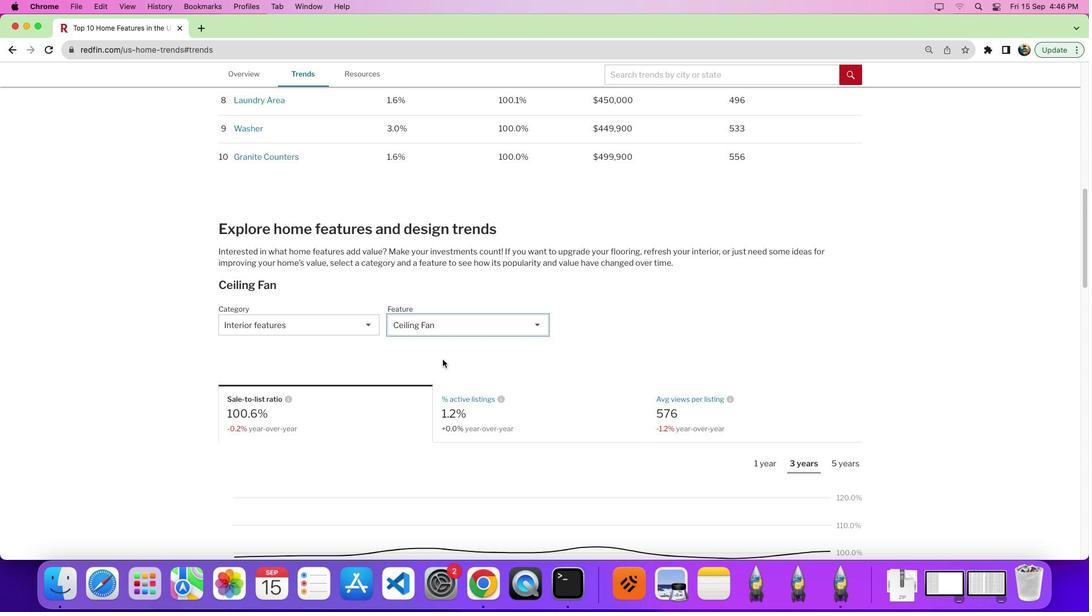 
Action: Mouse moved to (637, 359)
Screenshot: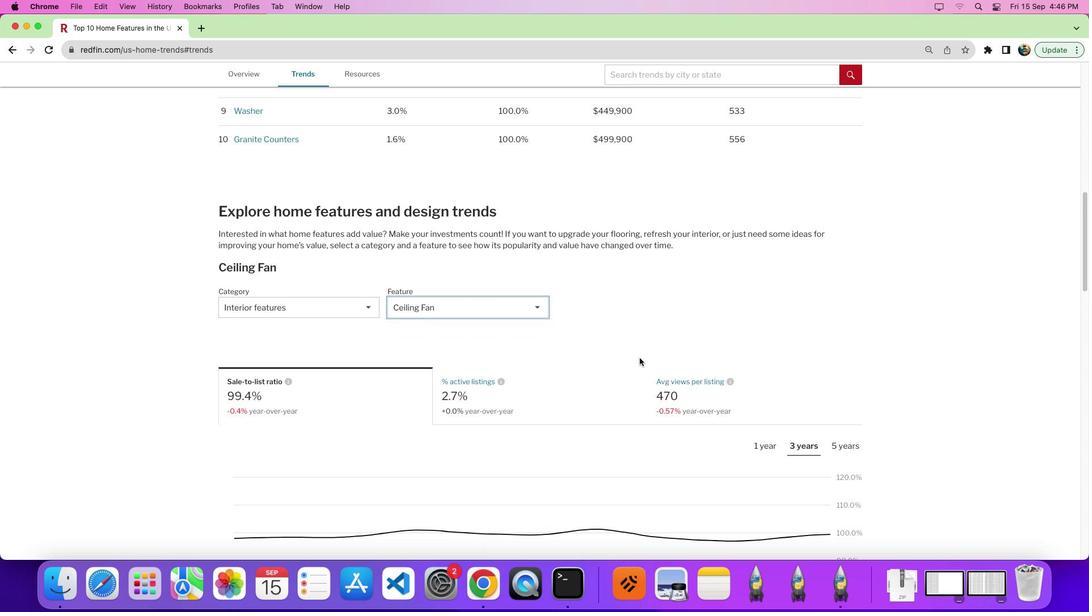 
Action: Mouse scrolled (637, 359) with delta (0, 0)
Screenshot: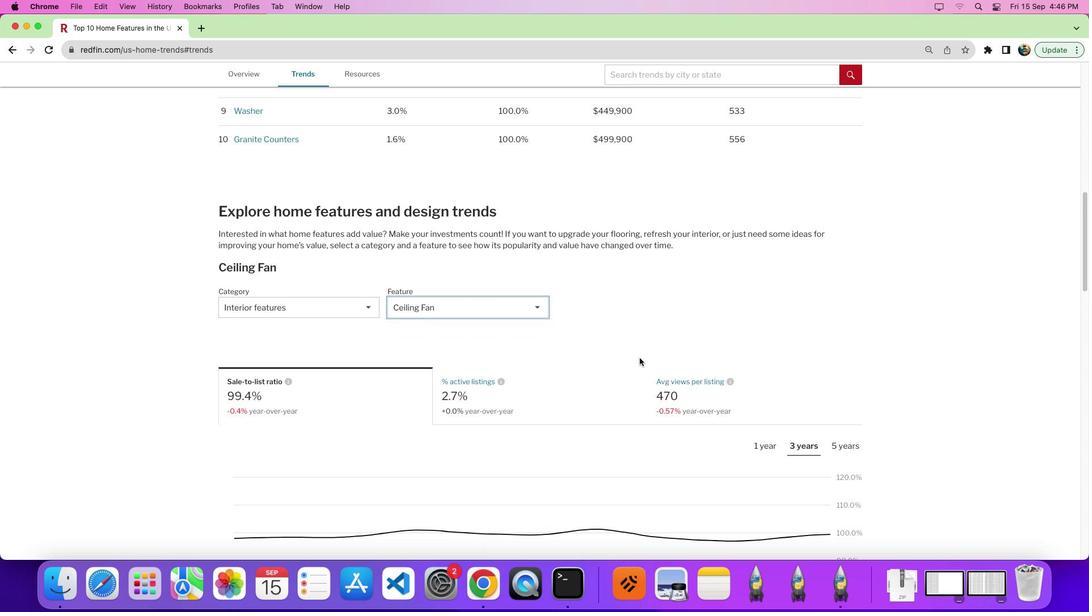 
Action: Mouse moved to (638, 358)
Screenshot: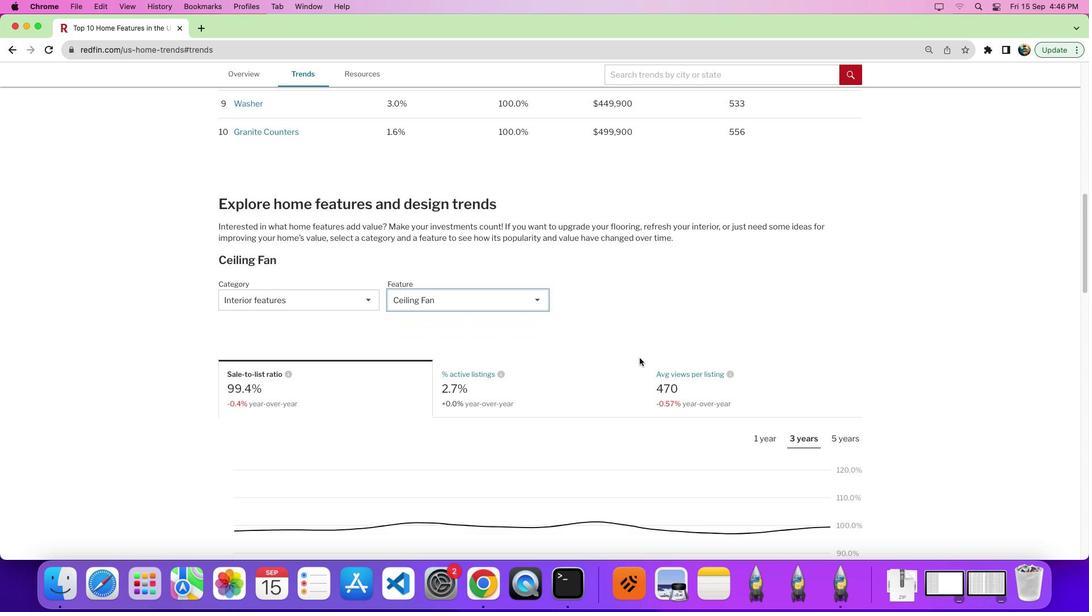 
Action: Mouse scrolled (638, 358) with delta (0, 0)
Screenshot: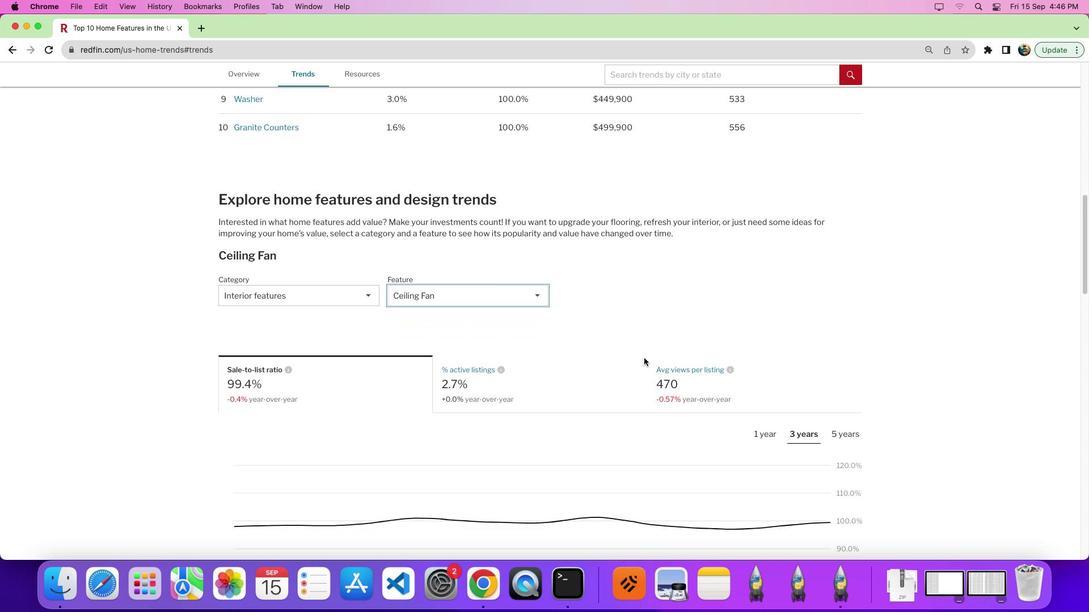 
Action: Mouse moved to (673, 357)
Screenshot: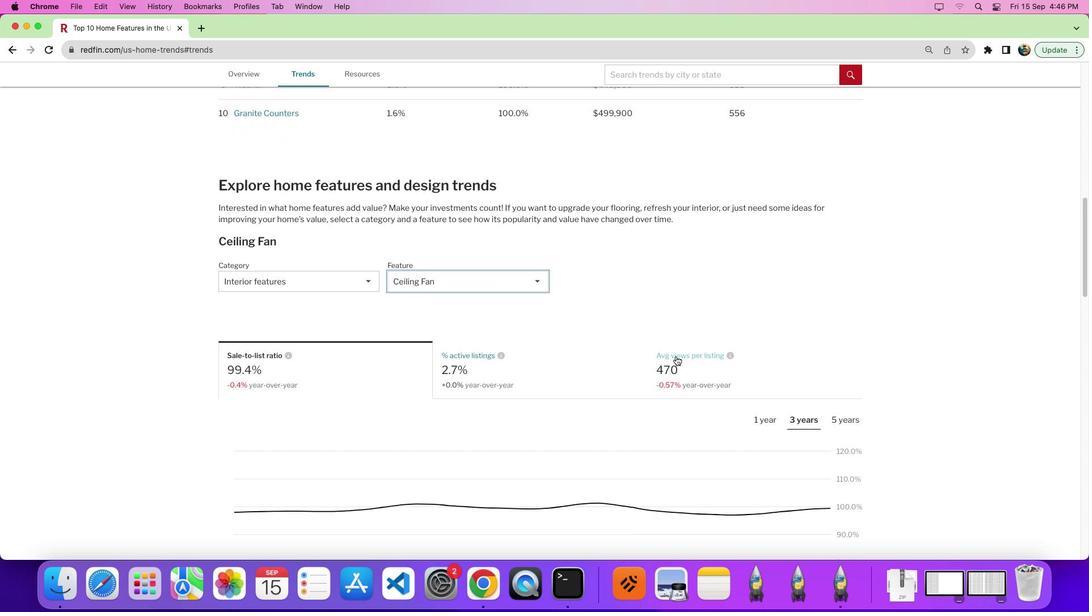 
Action: Mouse scrolled (673, 357) with delta (0, 0)
Screenshot: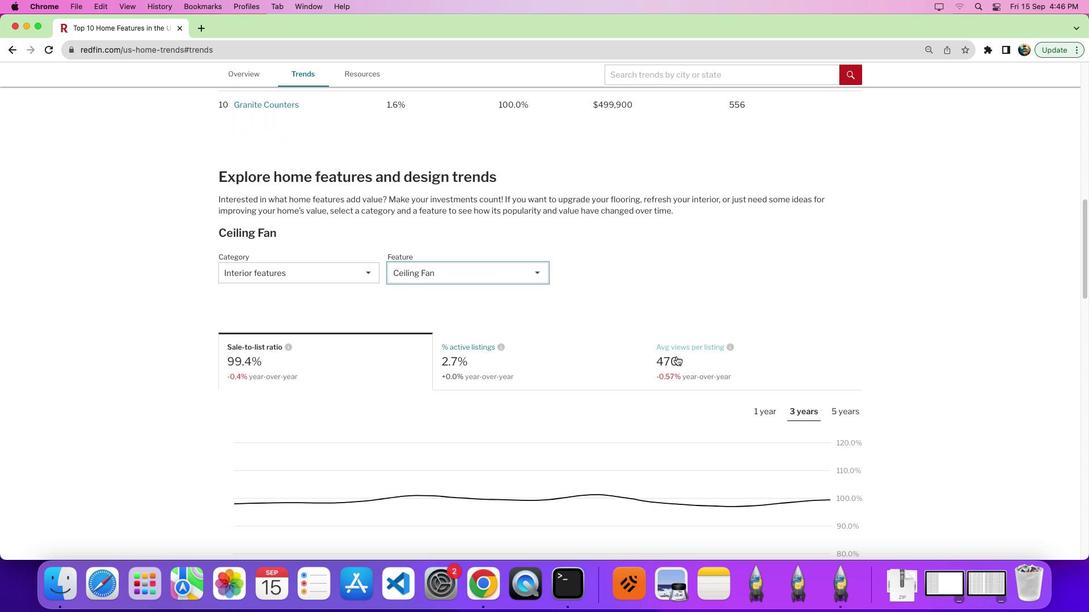 
Action: Mouse moved to (673, 357)
Screenshot: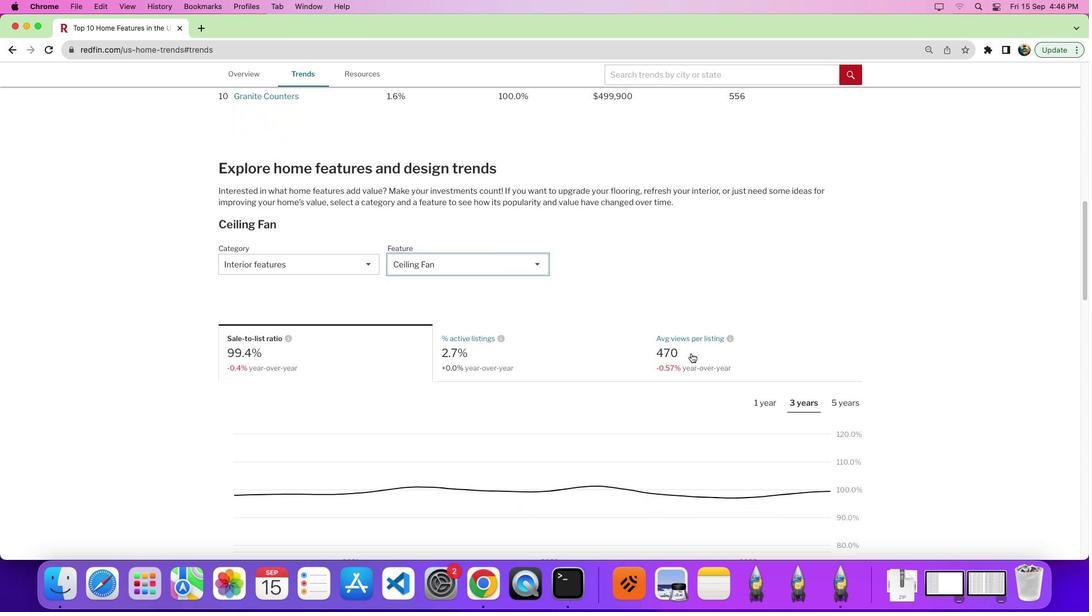 
Action: Mouse scrolled (673, 357) with delta (0, 0)
Screenshot: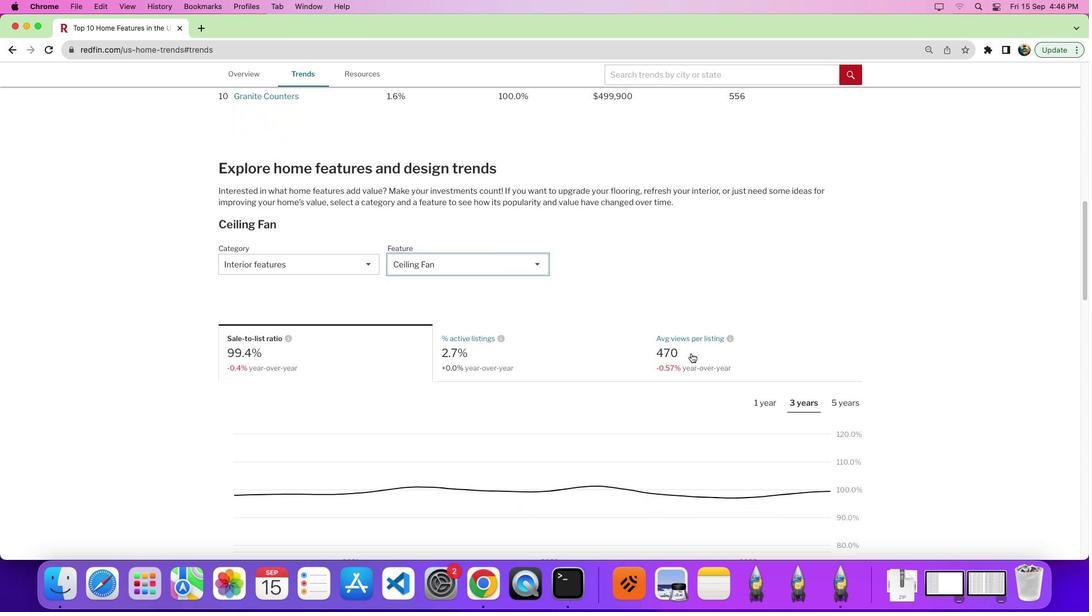 
Action: Mouse moved to (684, 354)
Screenshot: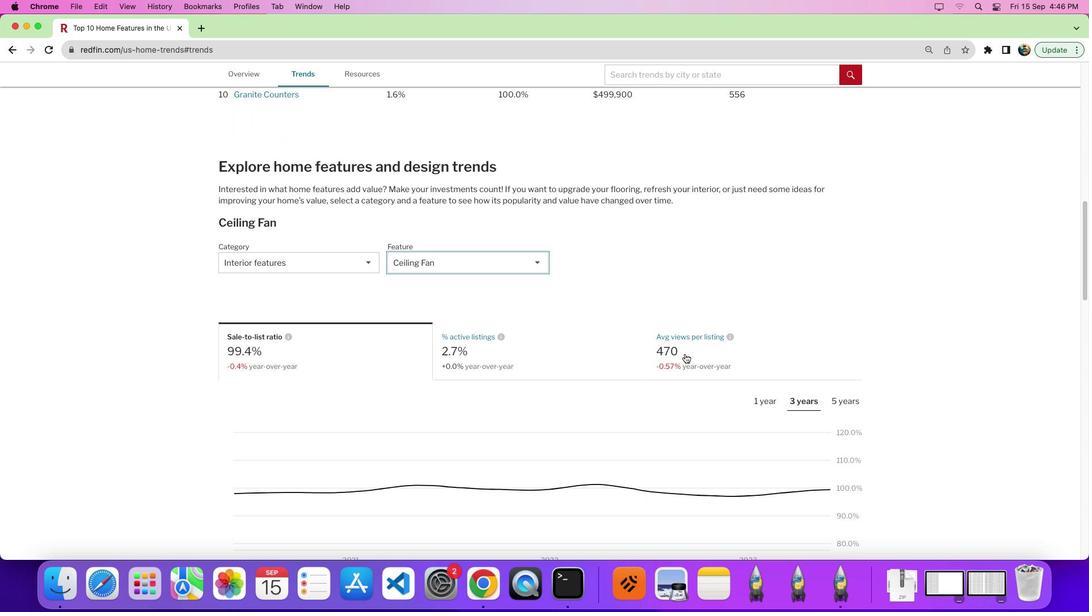 
Action: Mouse scrolled (684, 354) with delta (0, 0)
Screenshot: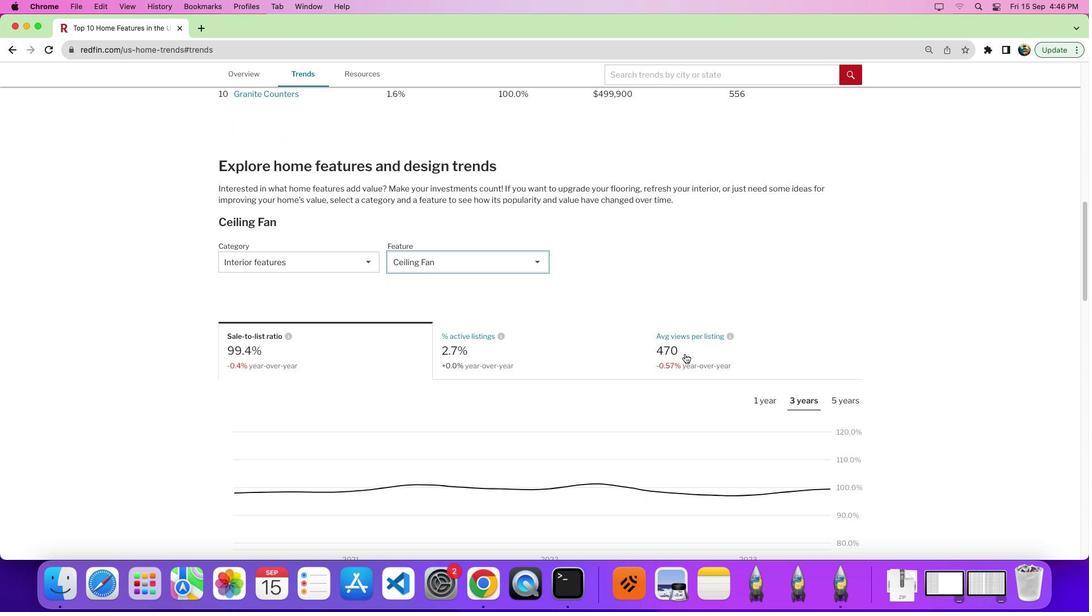 
Action: Mouse pressed left at (684, 354)
Screenshot: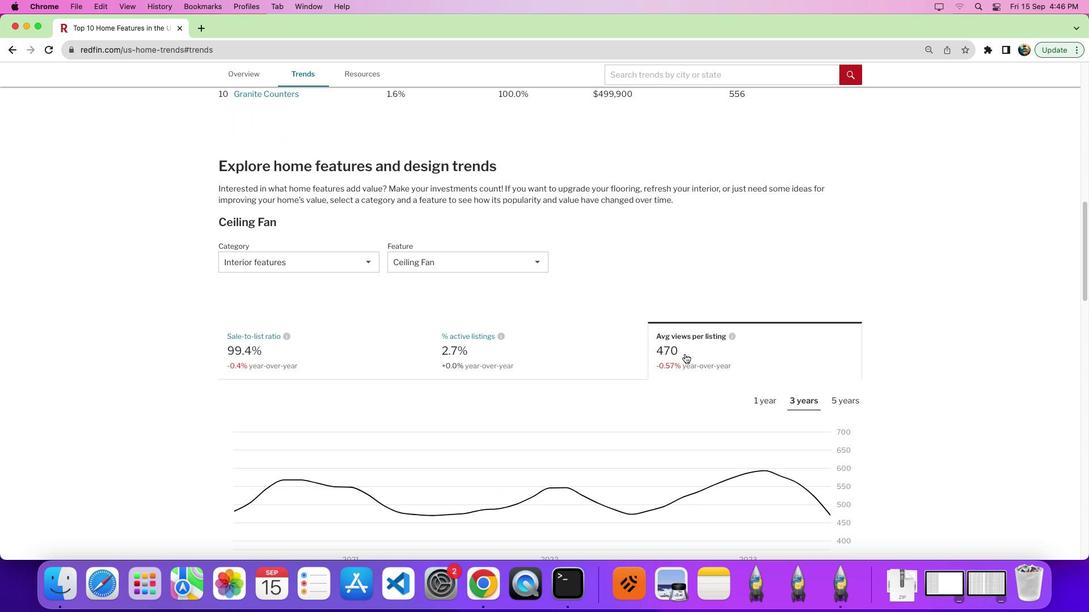 
Action: Mouse moved to (721, 333)
Screenshot: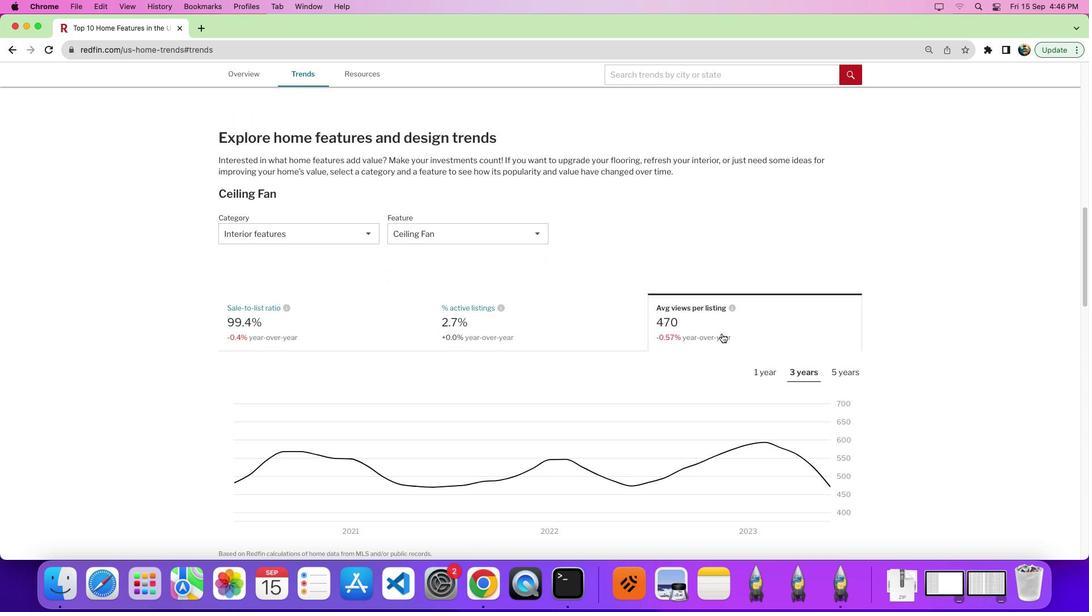 
Action: Mouse scrolled (721, 333) with delta (0, 0)
Screenshot: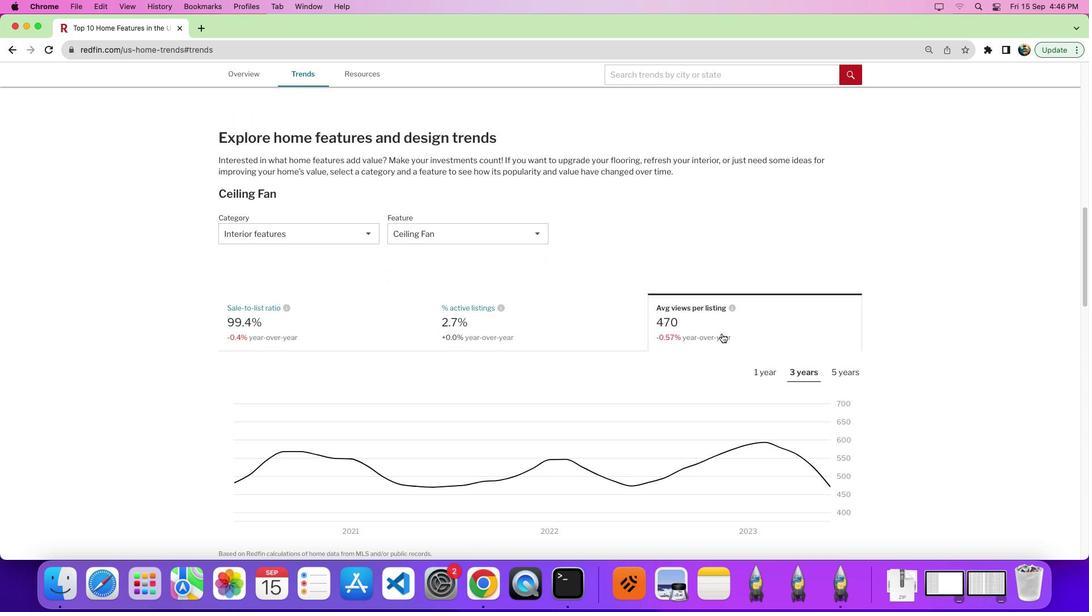
Action: Mouse moved to (721, 333)
Screenshot: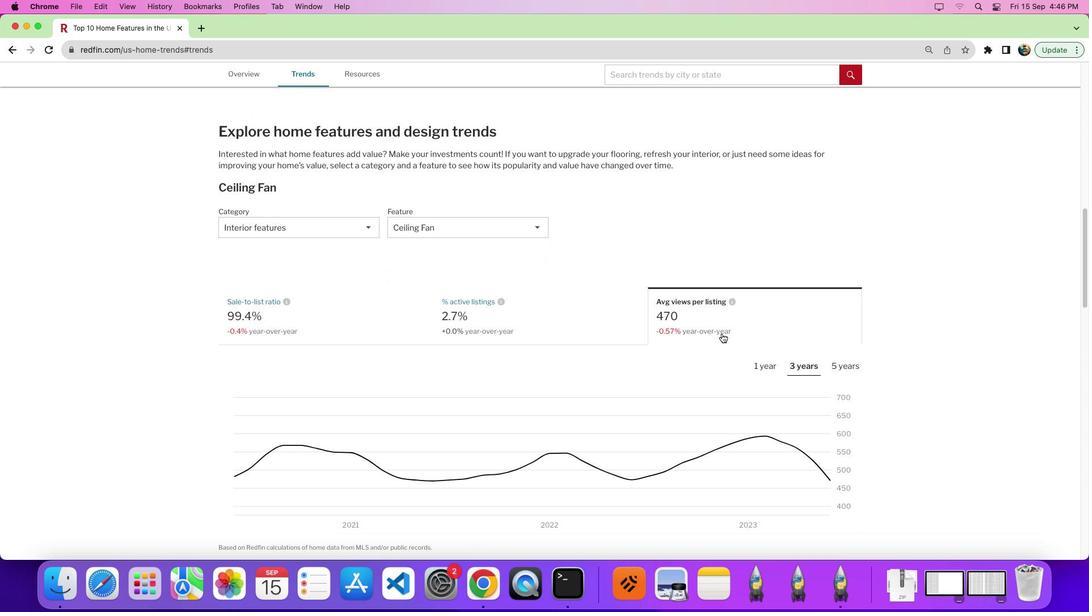 
Action: Mouse scrolled (721, 333) with delta (0, 0)
Screenshot: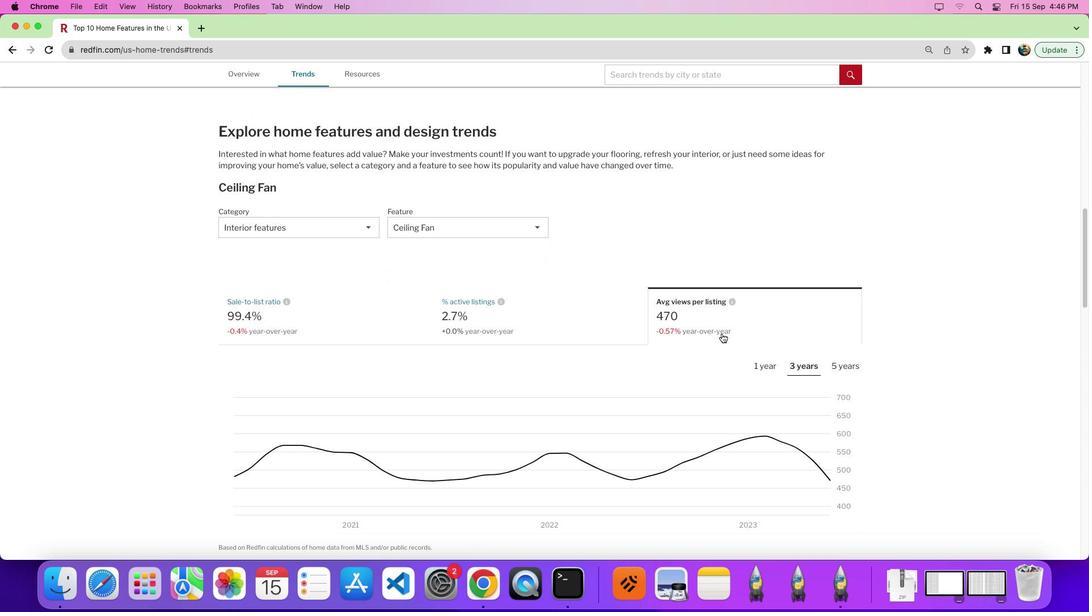 
Action: Mouse moved to (851, 363)
Screenshot: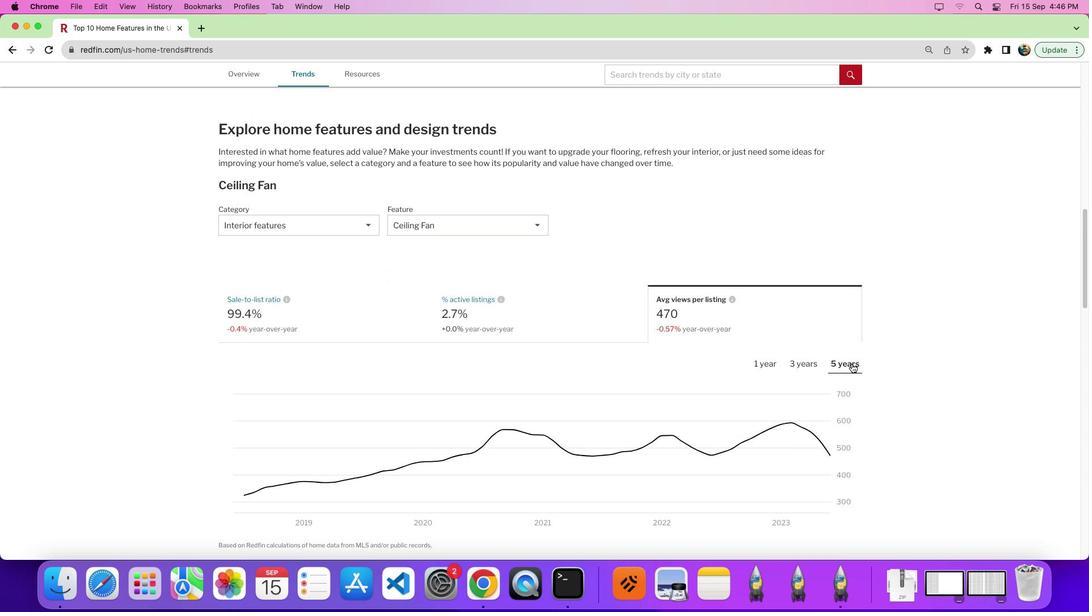 
Action: Mouse pressed left at (851, 363)
Screenshot: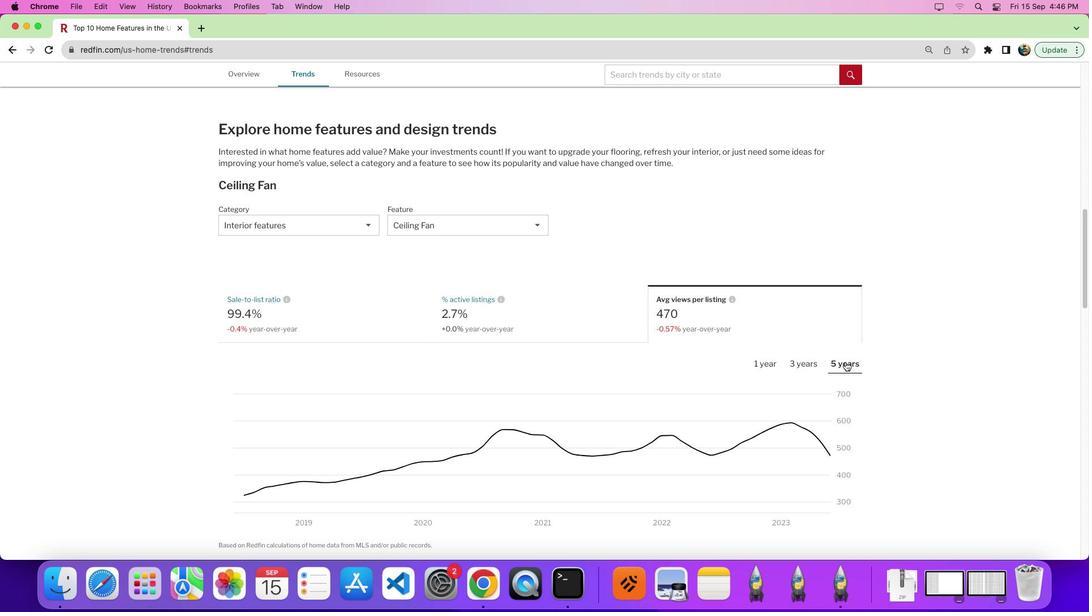 
Action: Mouse moved to (775, 328)
Screenshot: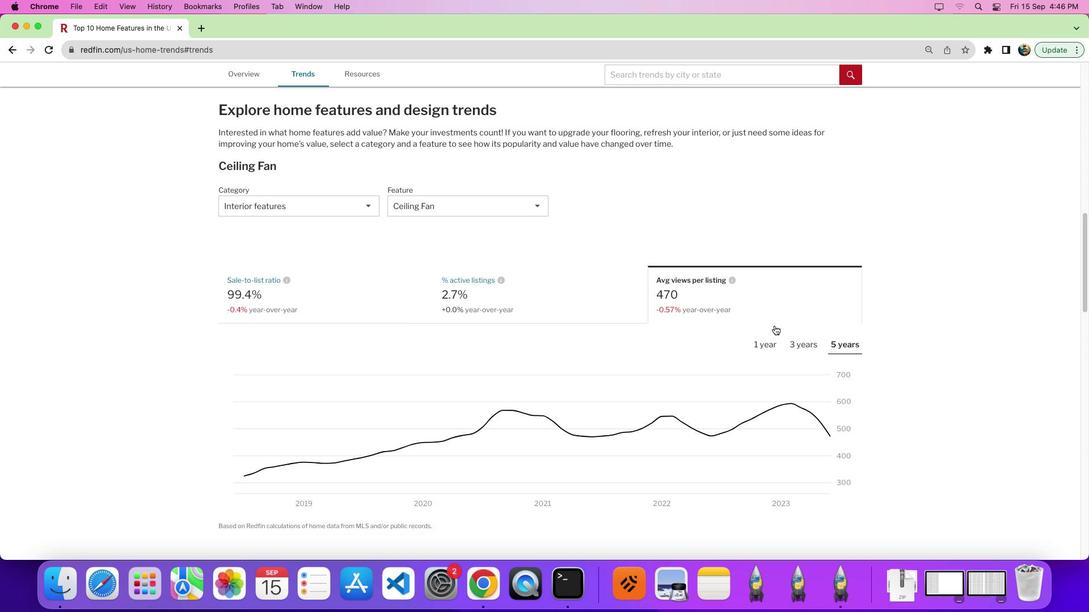 
Action: Mouse scrolled (775, 328) with delta (0, 0)
Screenshot: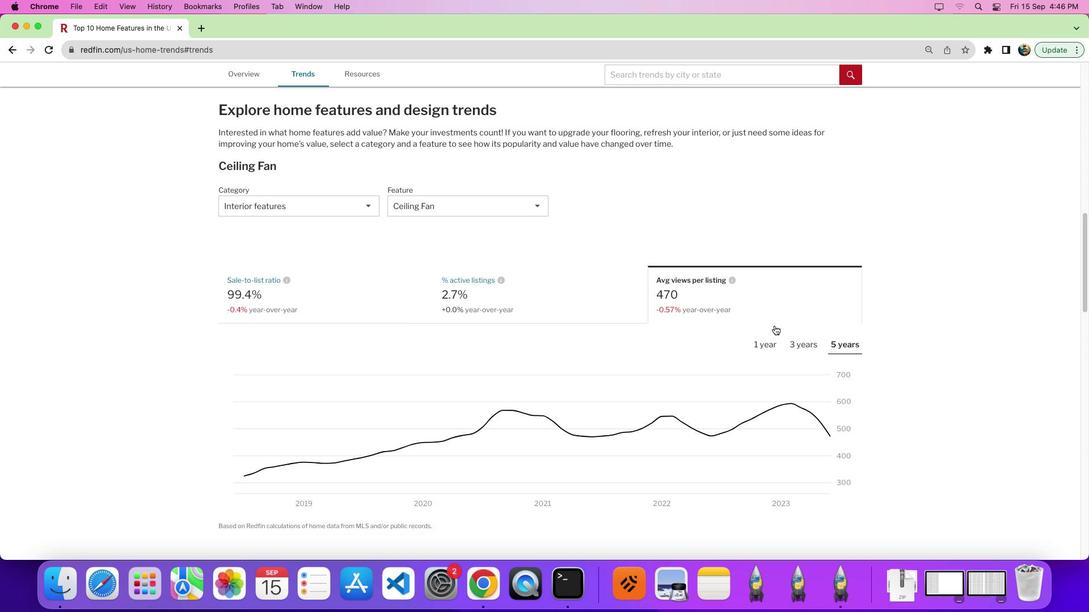 
Action: Mouse moved to (774, 325)
Screenshot: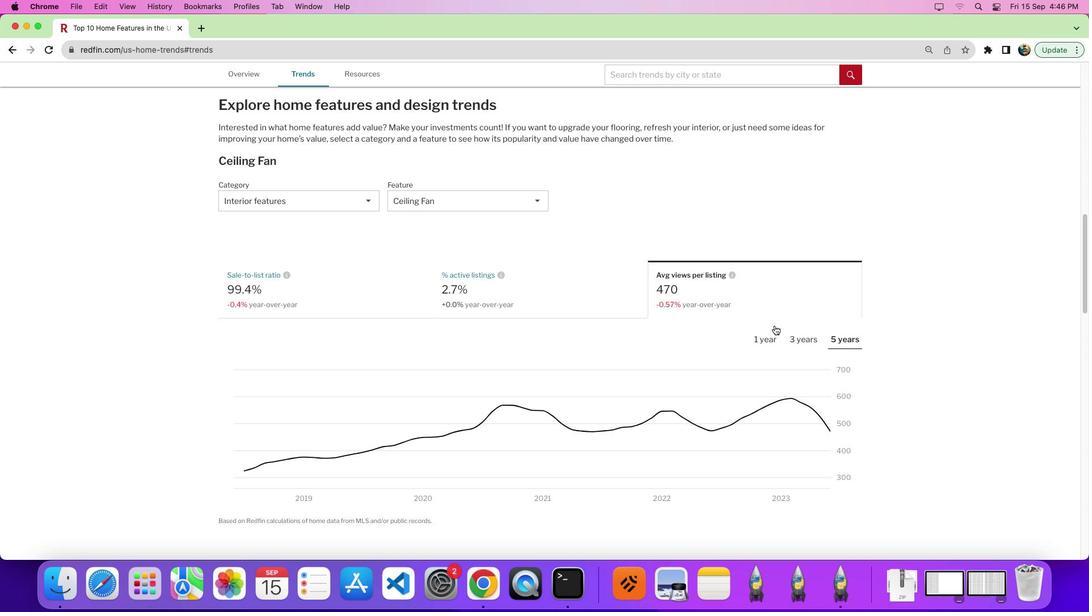
Action: Mouse scrolled (774, 325) with delta (0, 0)
Screenshot: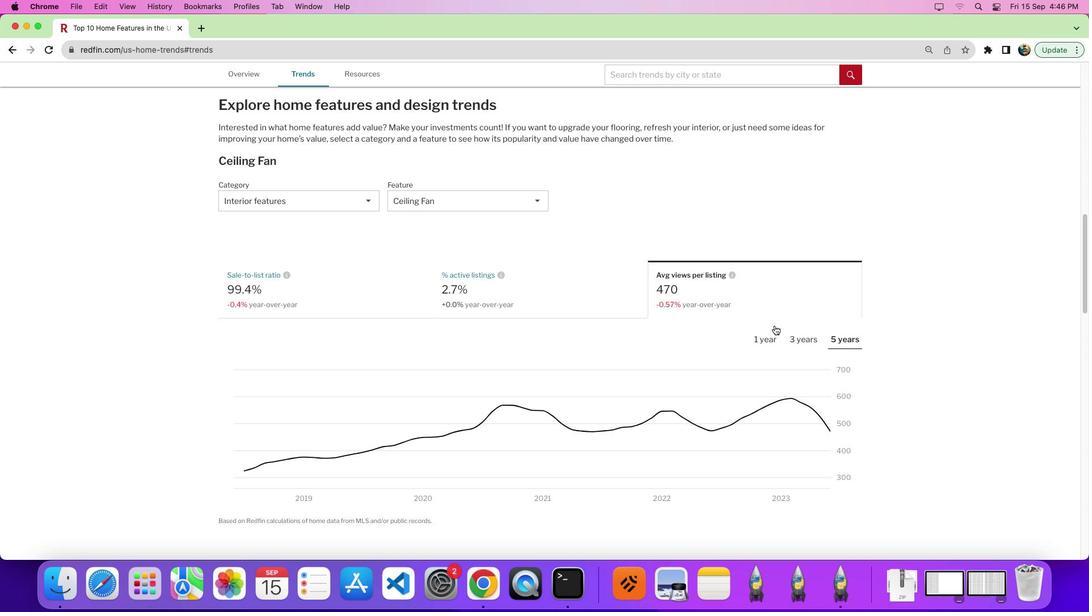
Action: Mouse scrolled (774, 325) with delta (0, 0)
Screenshot: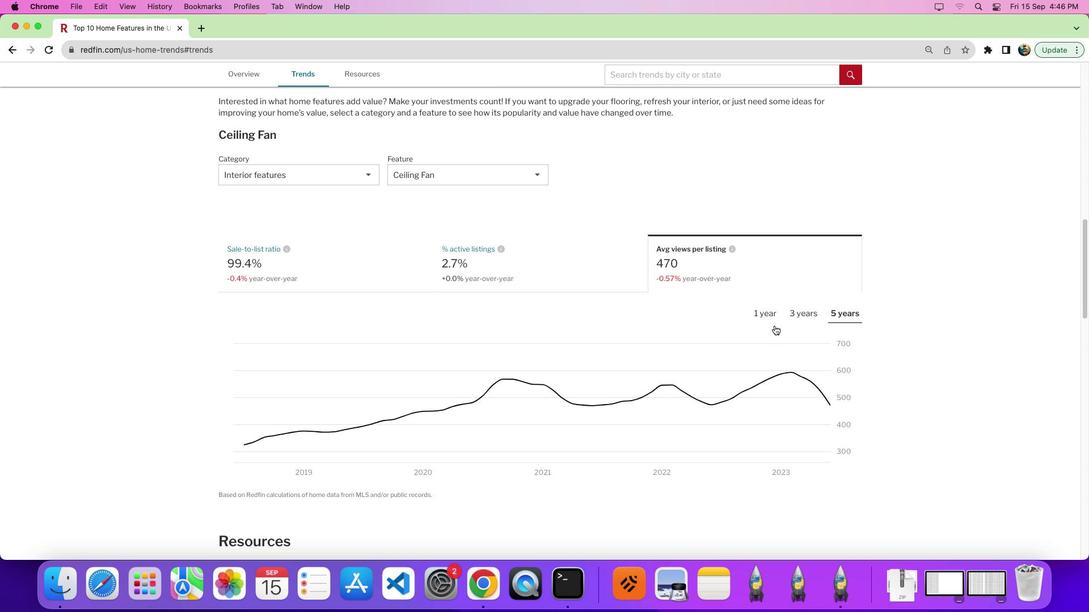 
Action: Mouse scrolled (774, 325) with delta (0, 0)
Screenshot: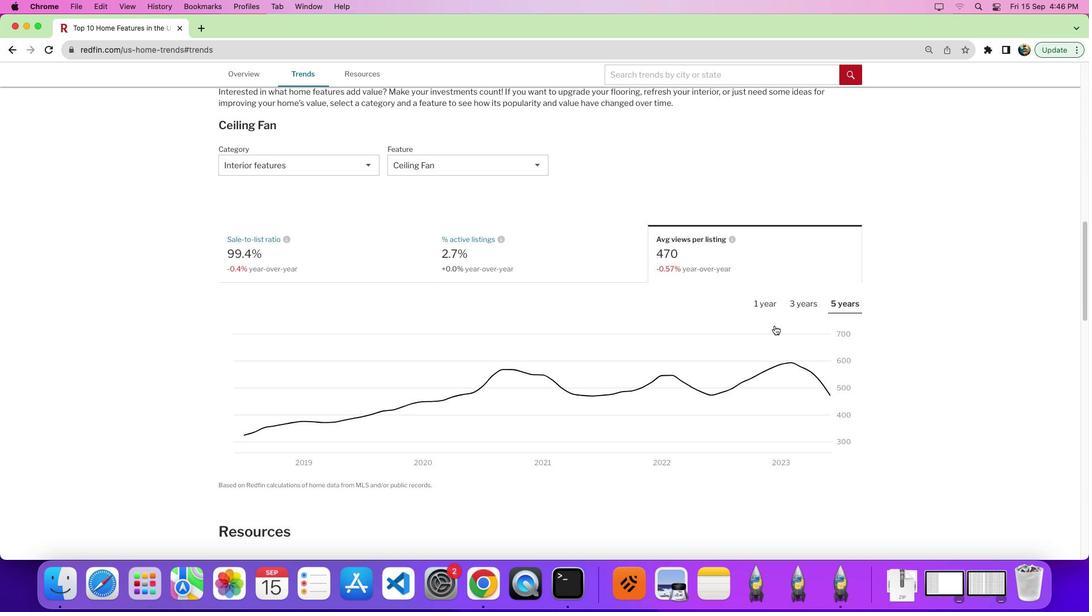 
Action: Mouse scrolled (774, 325) with delta (0, 0)
Screenshot: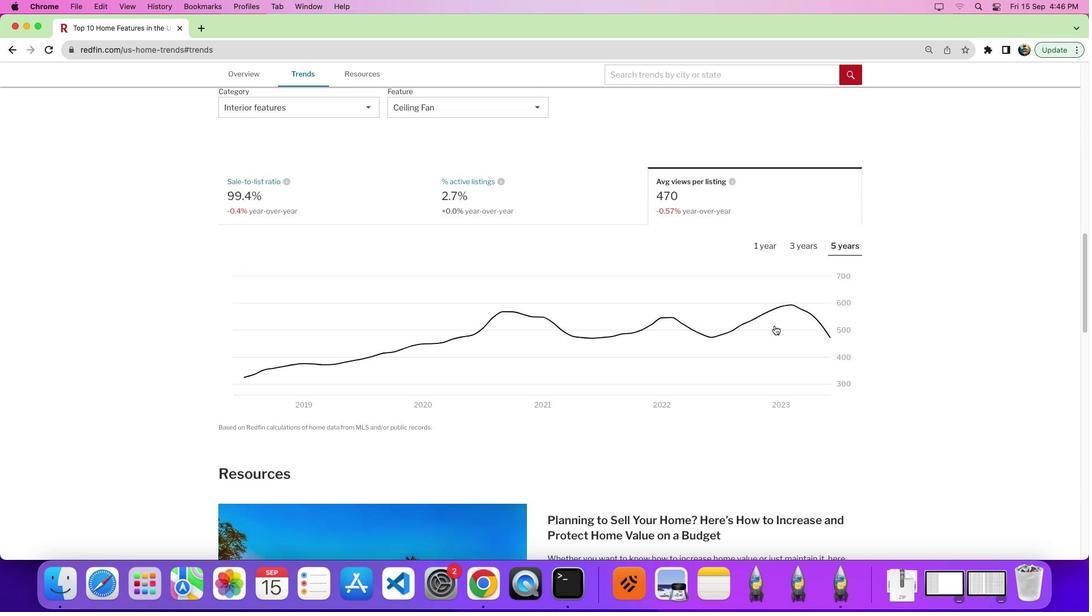 
Action: Mouse scrolled (774, 325) with delta (0, 0)
Screenshot: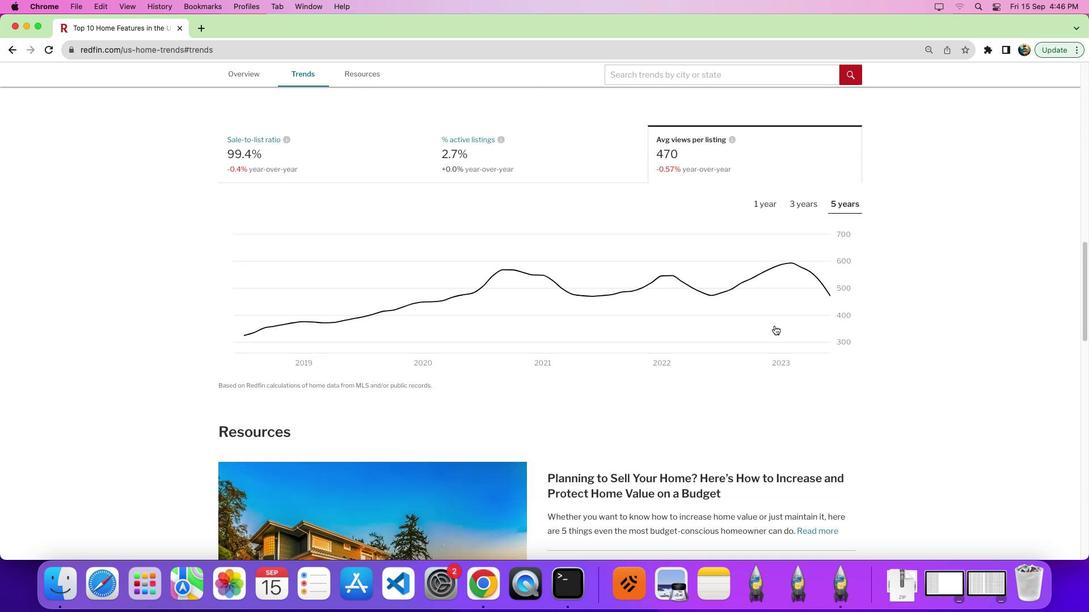 
Action: Mouse scrolled (774, 325) with delta (0, -2)
Screenshot: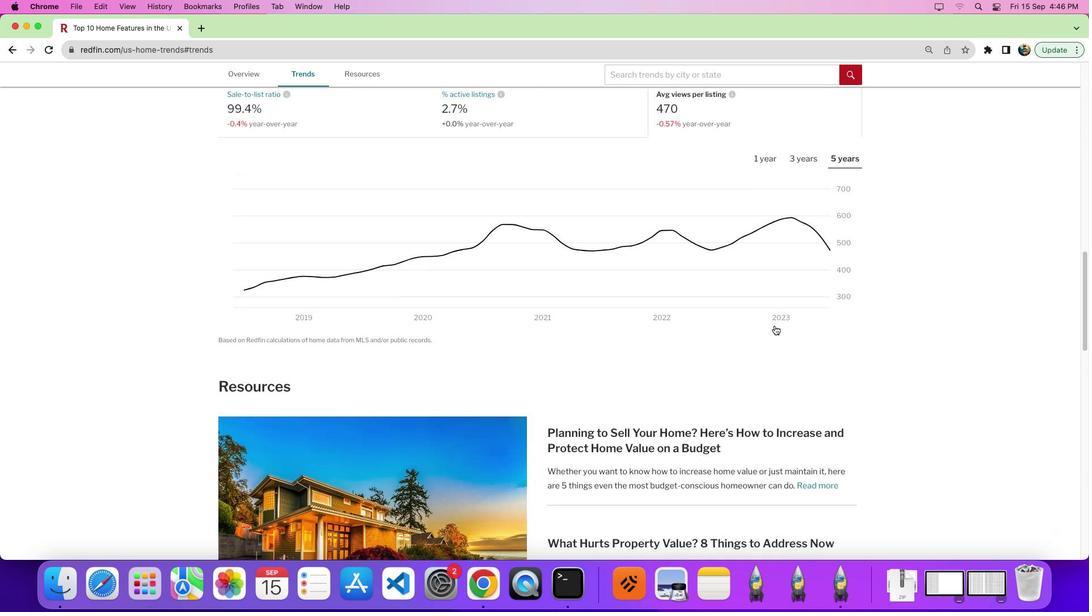 
Action: Mouse moved to (774, 325)
Screenshot: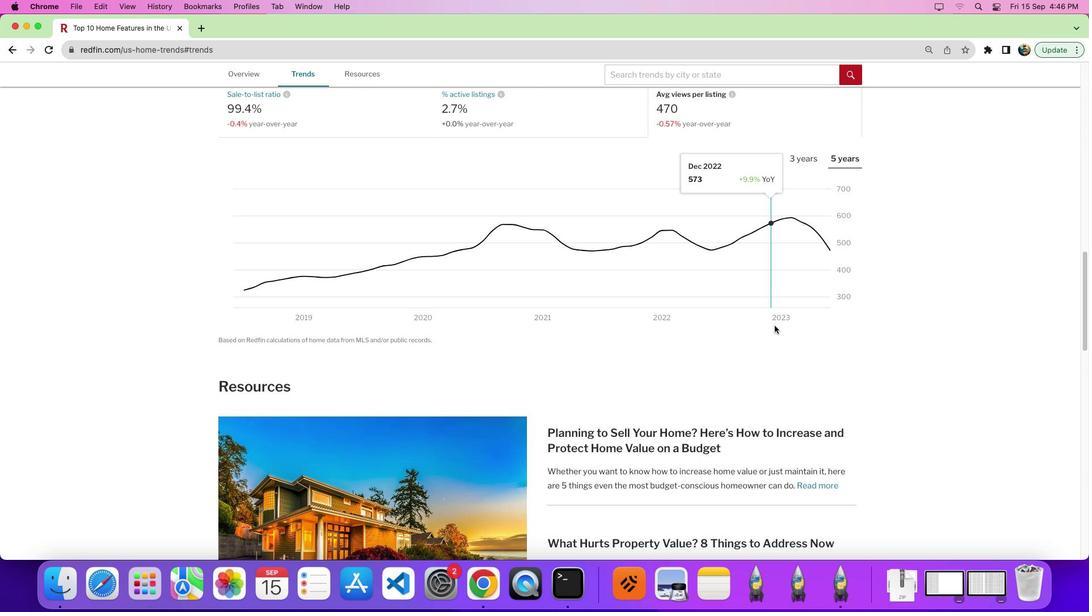 
Action: Mouse scrolled (774, 325) with delta (0, 0)
Screenshot: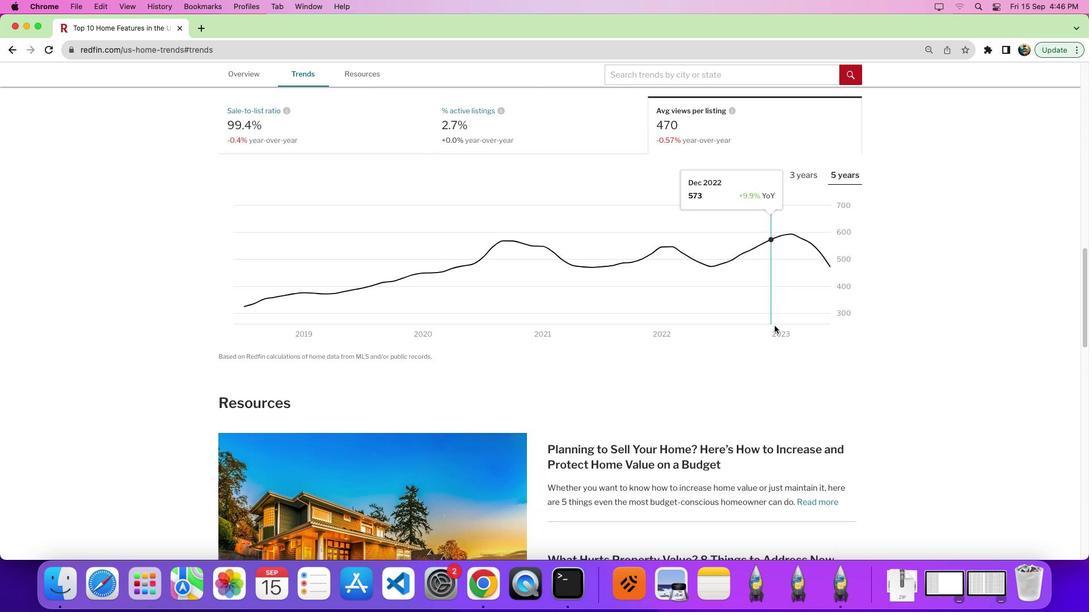 
Action: Mouse scrolled (774, 325) with delta (0, 0)
Screenshot: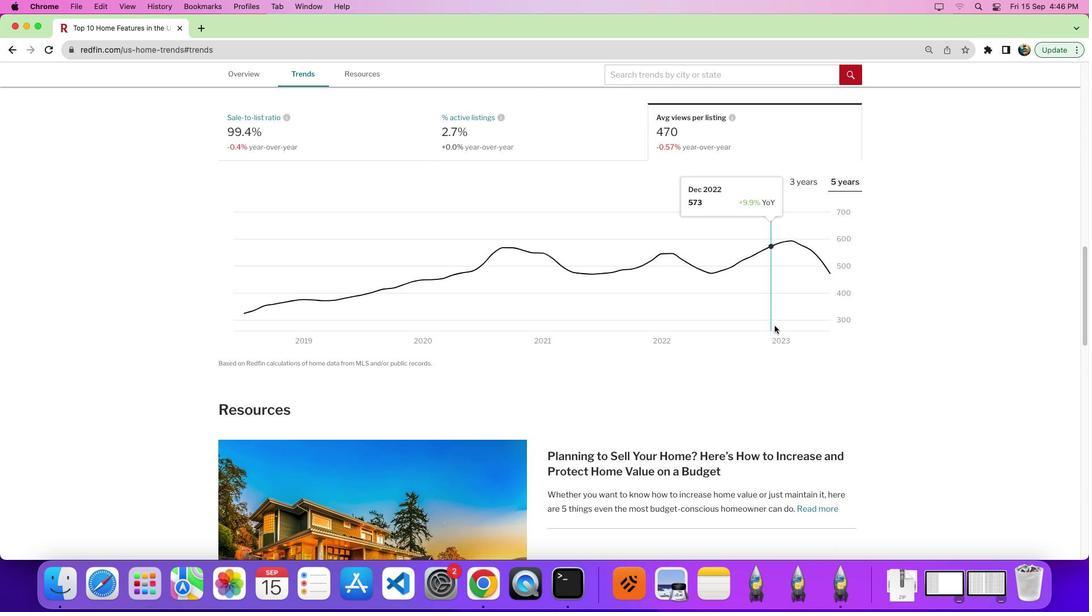 
Action: Mouse scrolled (774, 325) with delta (0, 0)
Screenshot: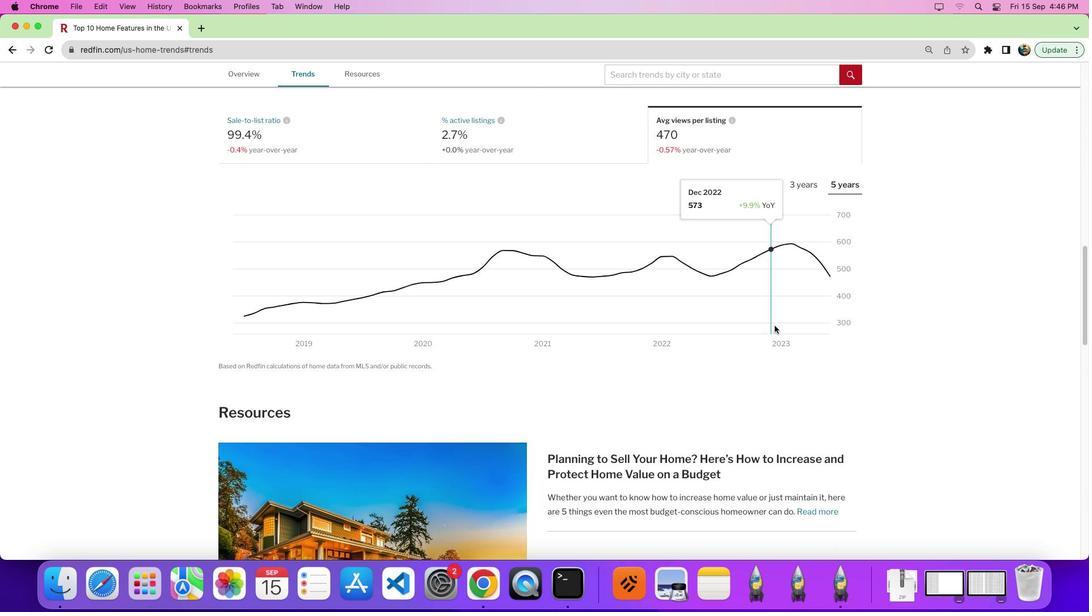 
Action: Mouse moved to (759, 347)
Screenshot: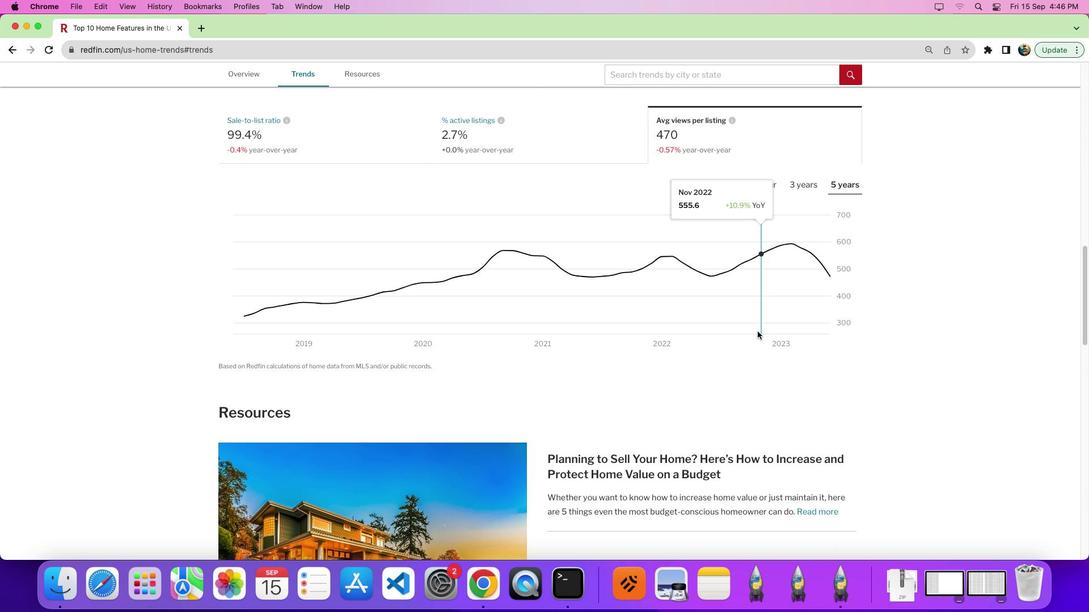 
